 Task: Open a blank sheet, save the file as Benjamin Add the quote 'The harder you work for something, the greater you'll feel when you achieve it.'The harder you work for something, the greater you'll feel when you achieve it.  Apply font style Apply font style Kunstler Script and font size 22 Align the text to the Center .Change the text color to  Olive Green 
Action: Mouse moved to (21, 23)
Screenshot: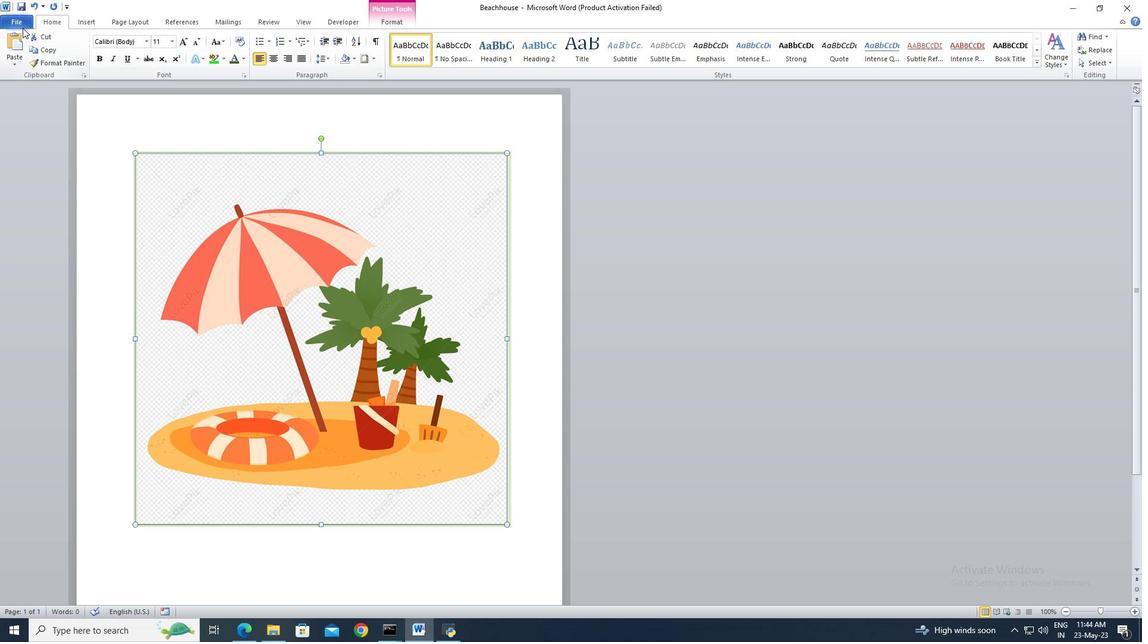 
Action: Mouse pressed left at (21, 23)
Screenshot: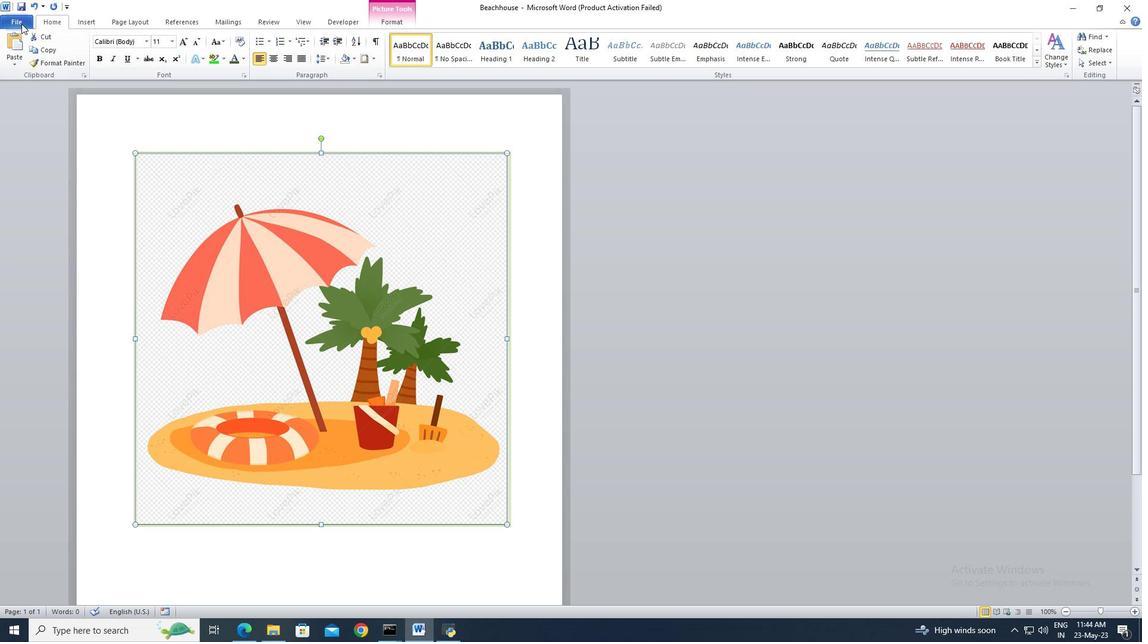 
Action: Mouse moved to (24, 146)
Screenshot: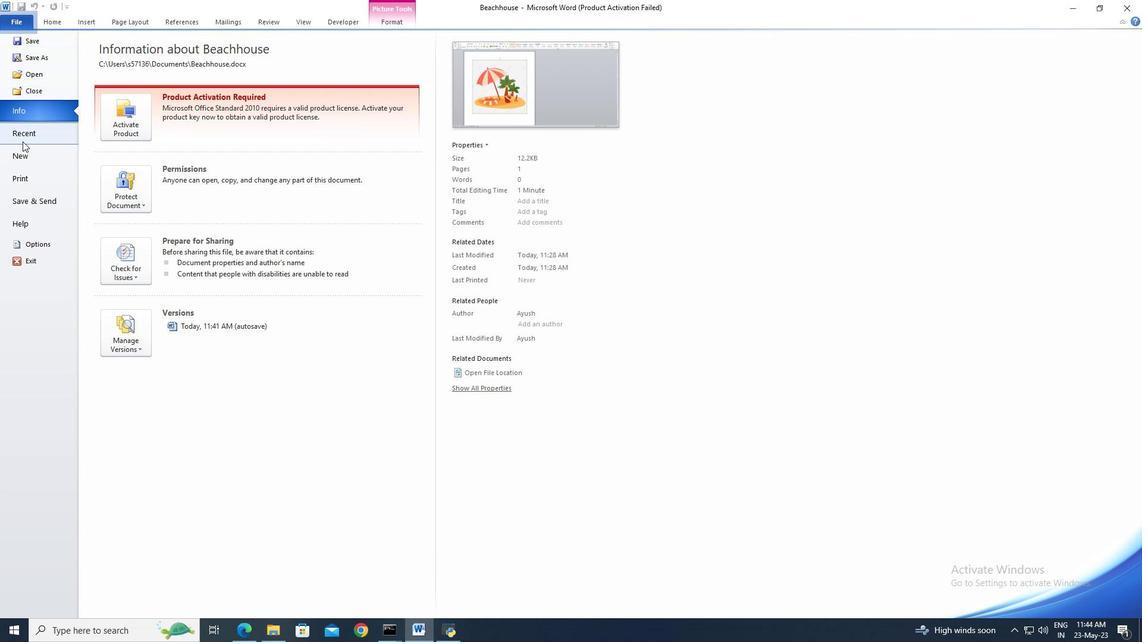 
Action: Mouse pressed left at (24, 146)
Screenshot: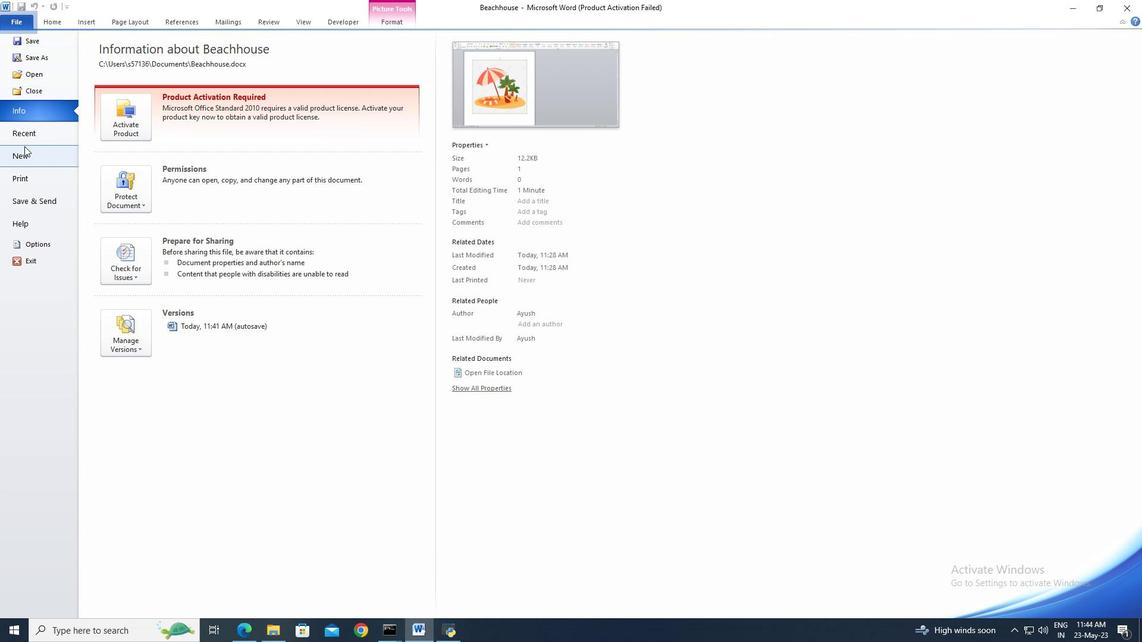 
Action: Mouse moved to (588, 290)
Screenshot: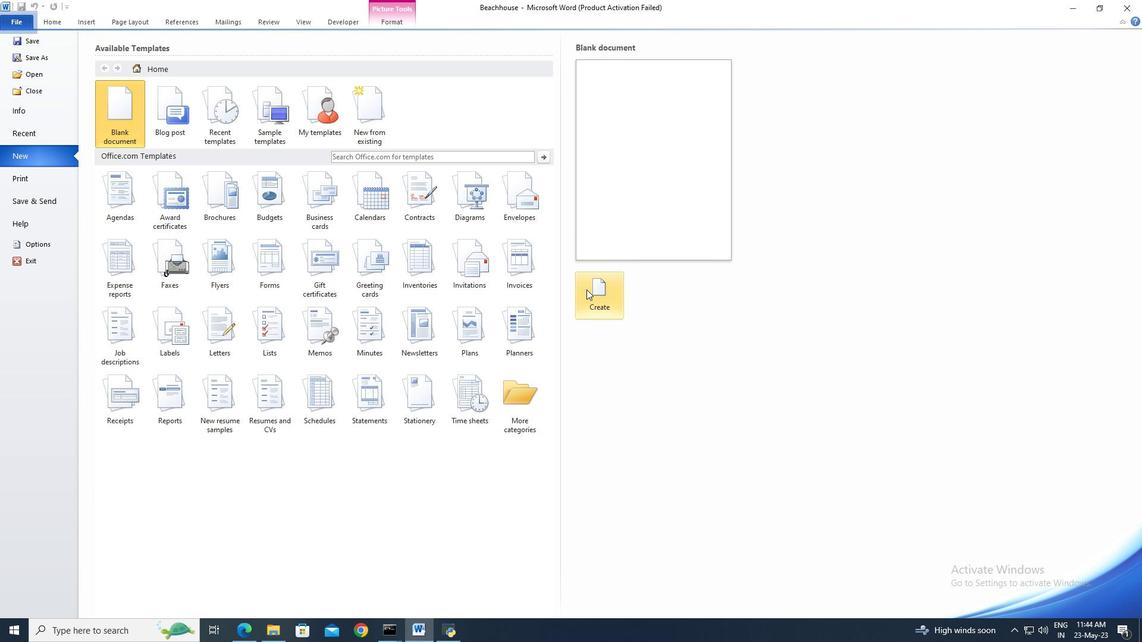 
Action: Mouse pressed left at (588, 290)
Screenshot: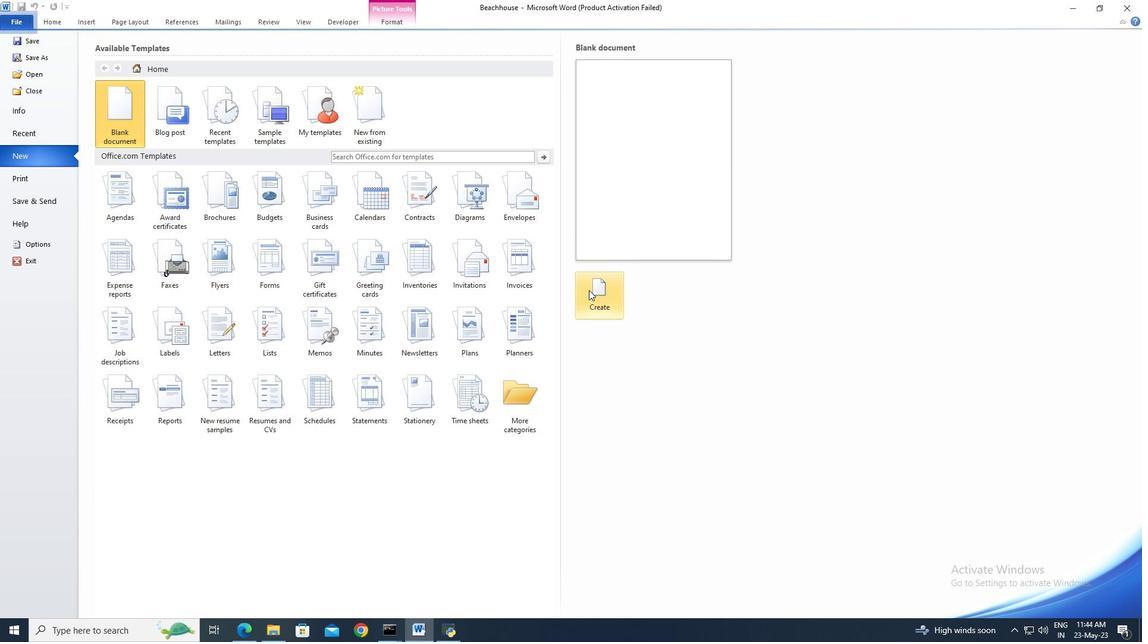 
Action: Mouse moved to (24, 22)
Screenshot: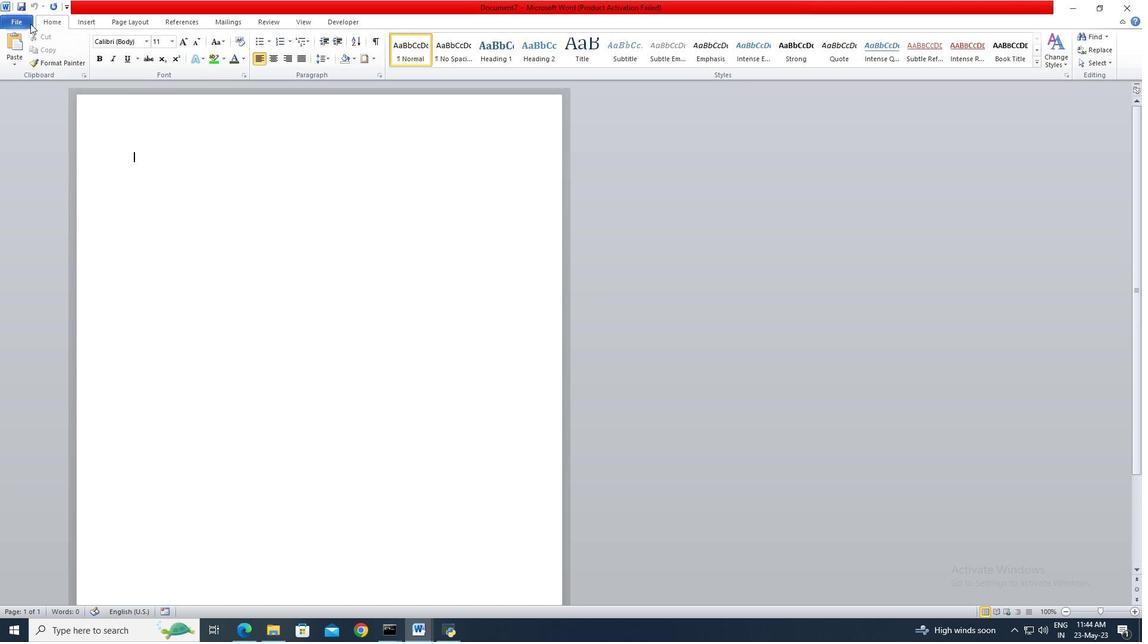 
Action: Mouse pressed left at (24, 22)
Screenshot: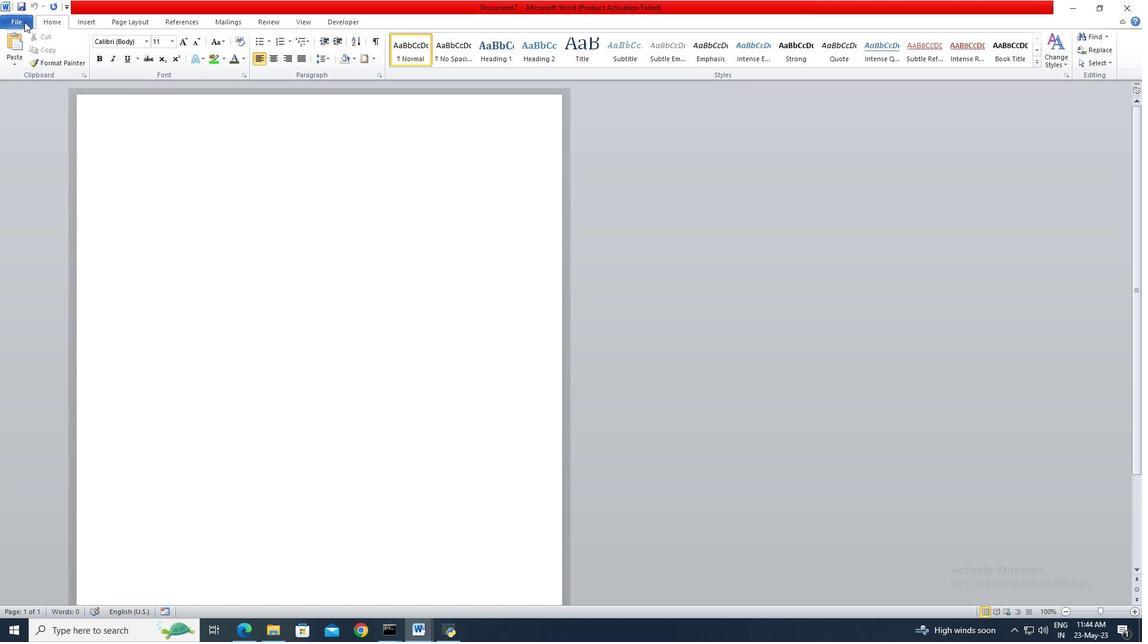 
Action: Mouse moved to (30, 63)
Screenshot: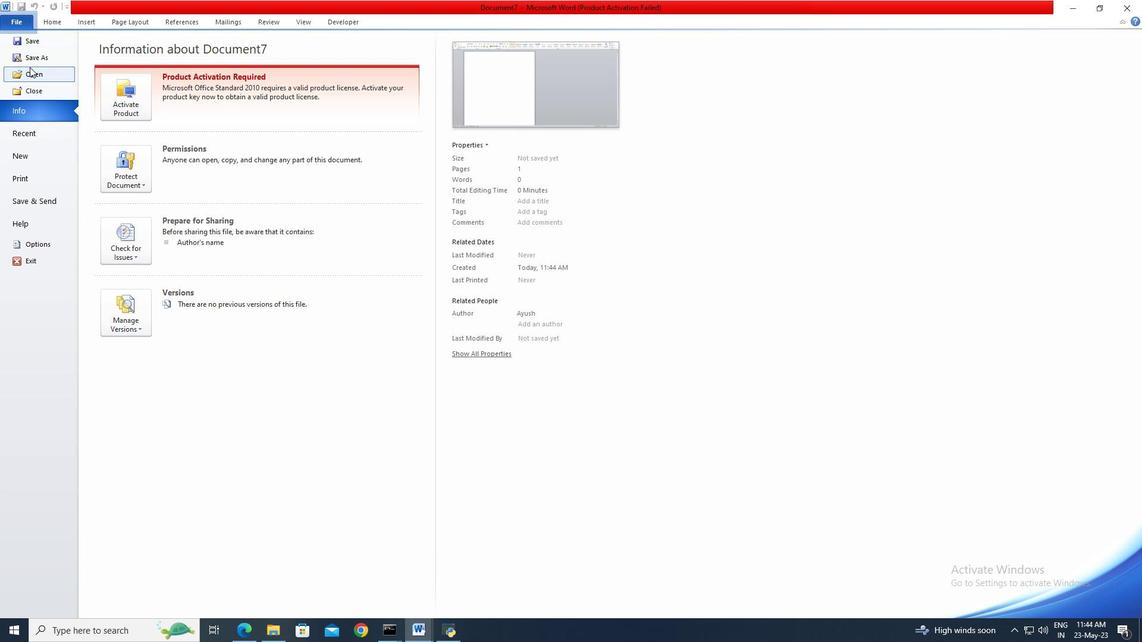 
Action: Mouse pressed left at (30, 63)
Screenshot: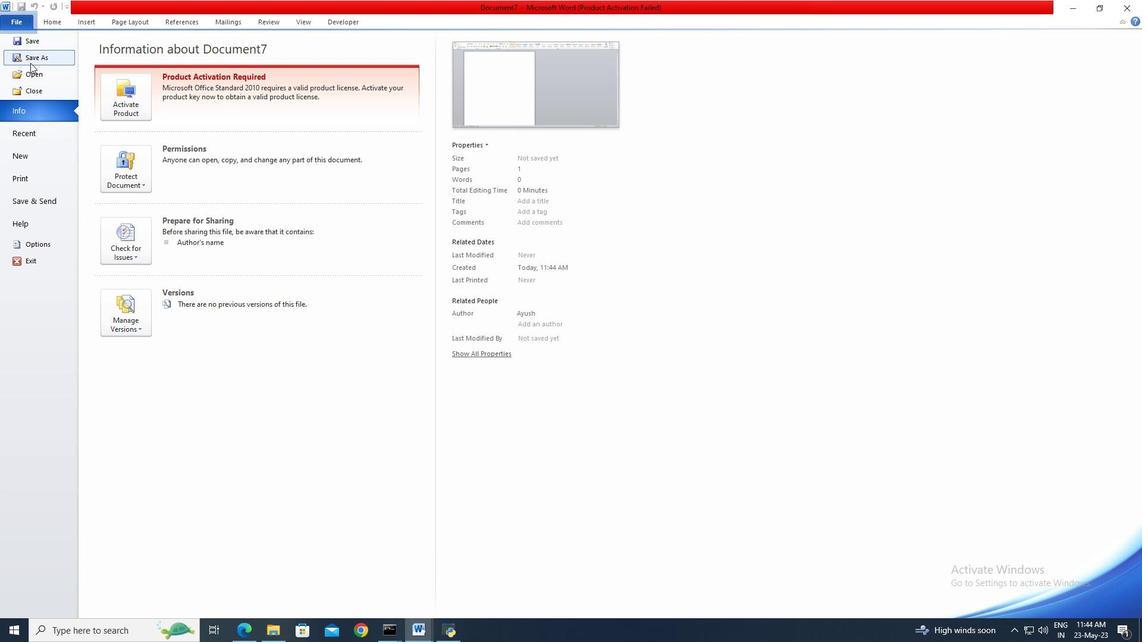 
Action: Mouse moved to (38, 85)
Screenshot: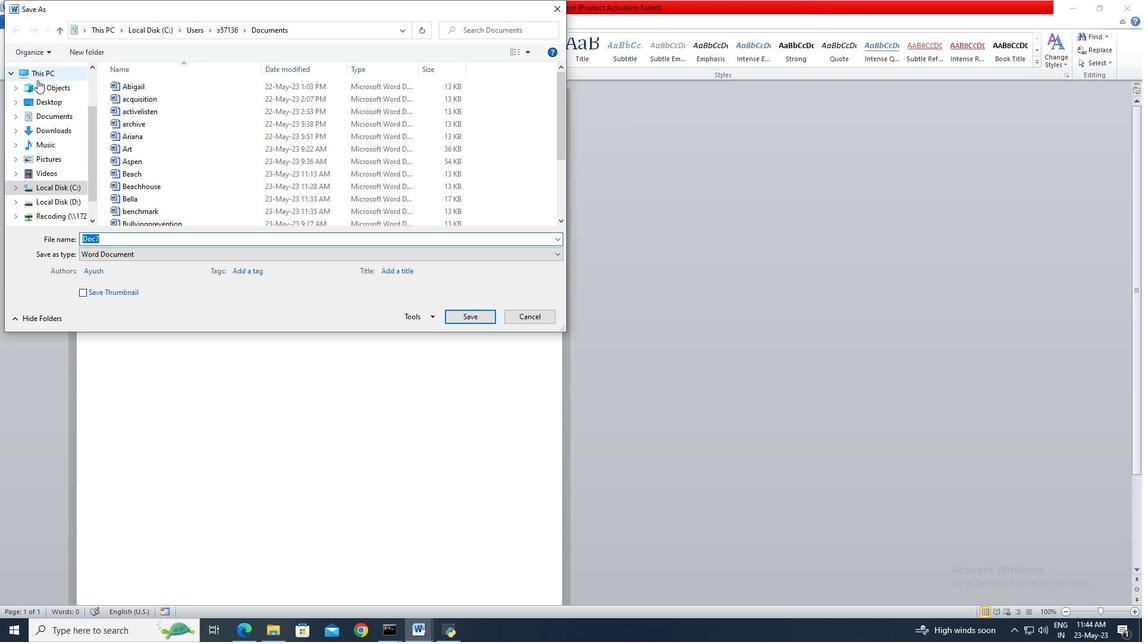 
Action: Key pressed <Key.shift>Benjamin
Screenshot: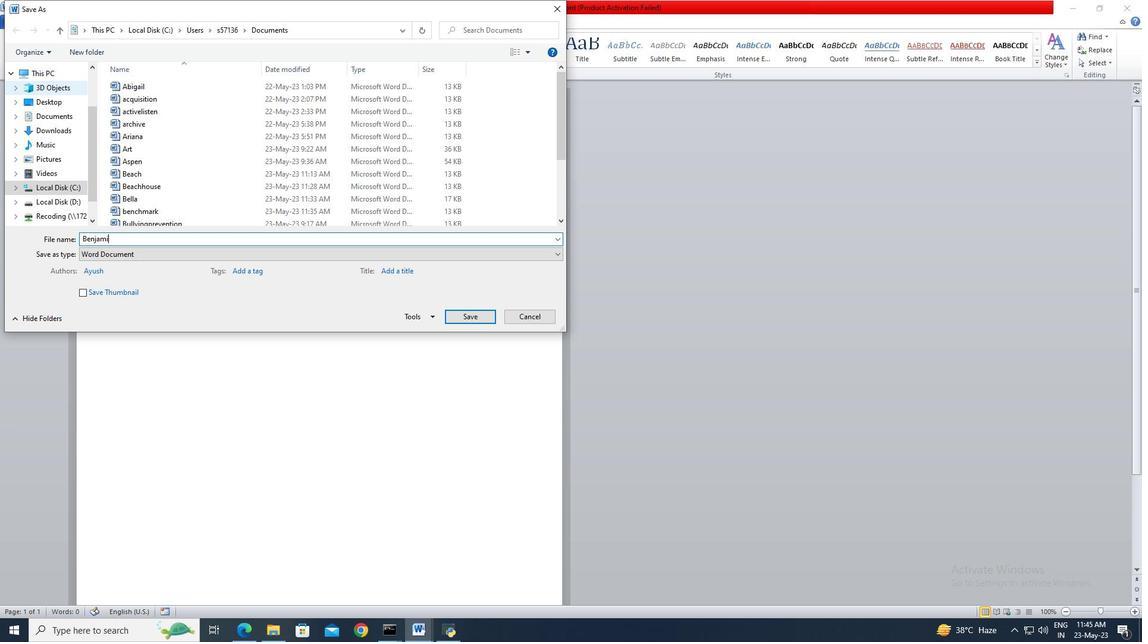 
Action: Mouse moved to (466, 317)
Screenshot: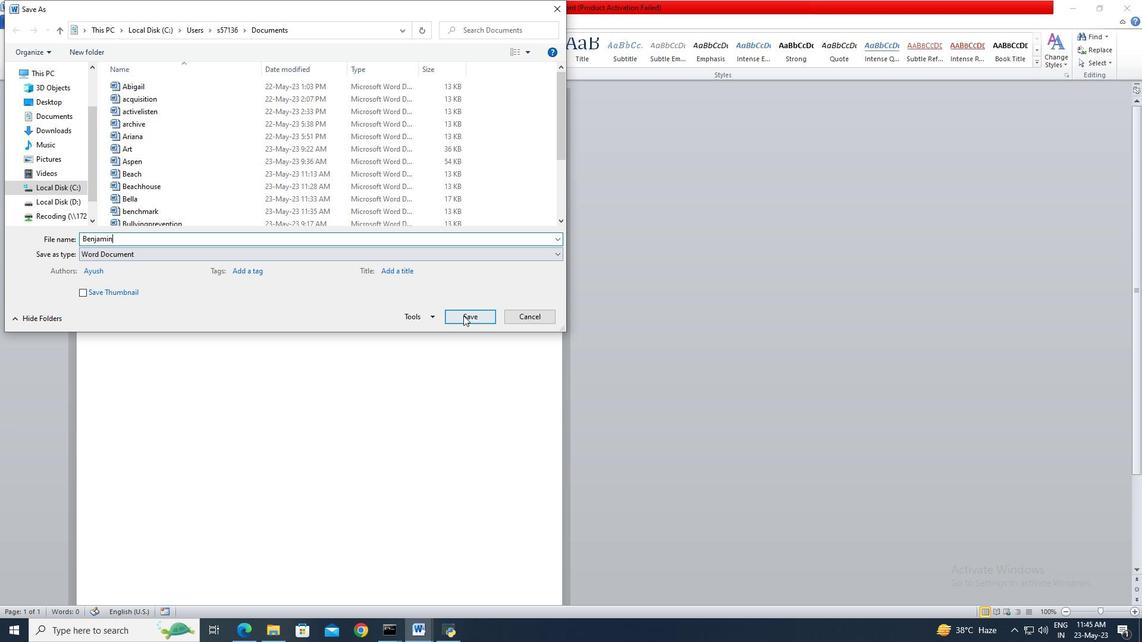 
Action: Mouse pressed left at (466, 317)
Screenshot: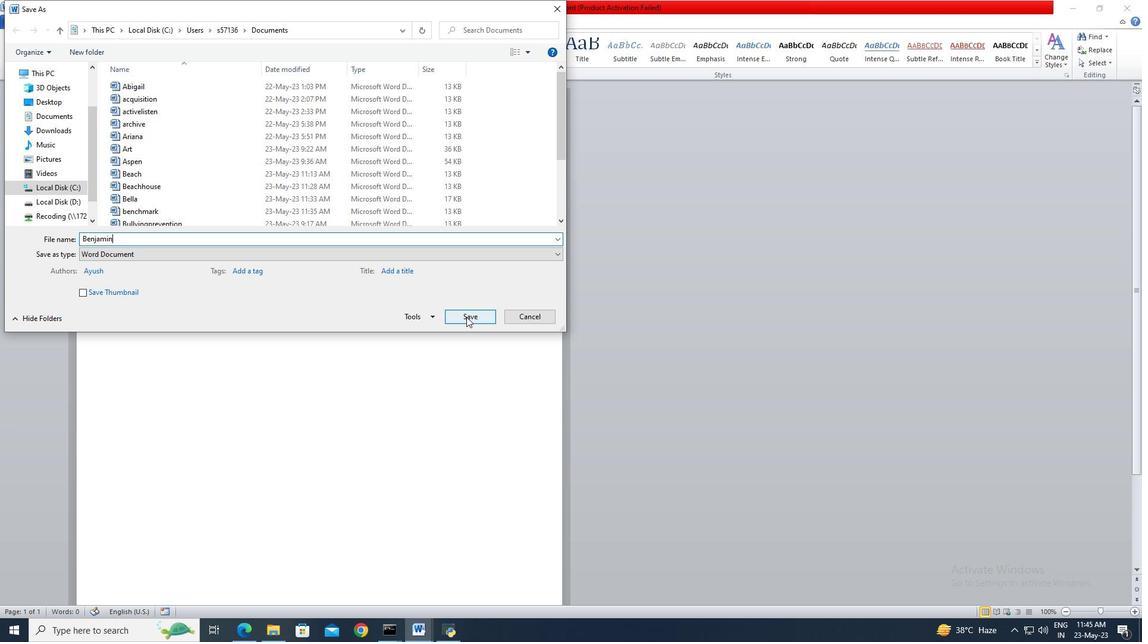 
Action: Mouse moved to (273, 226)
Screenshot: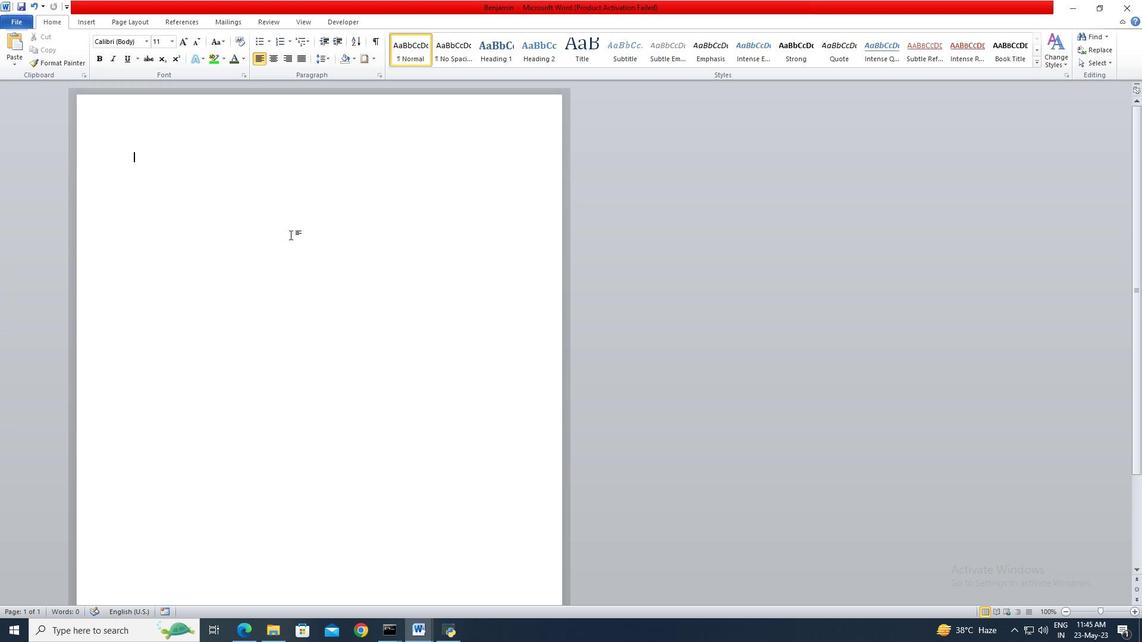 
Action: Key pressed <Key.shift>"<Key.shift>The<Key.space>h
Screenshot: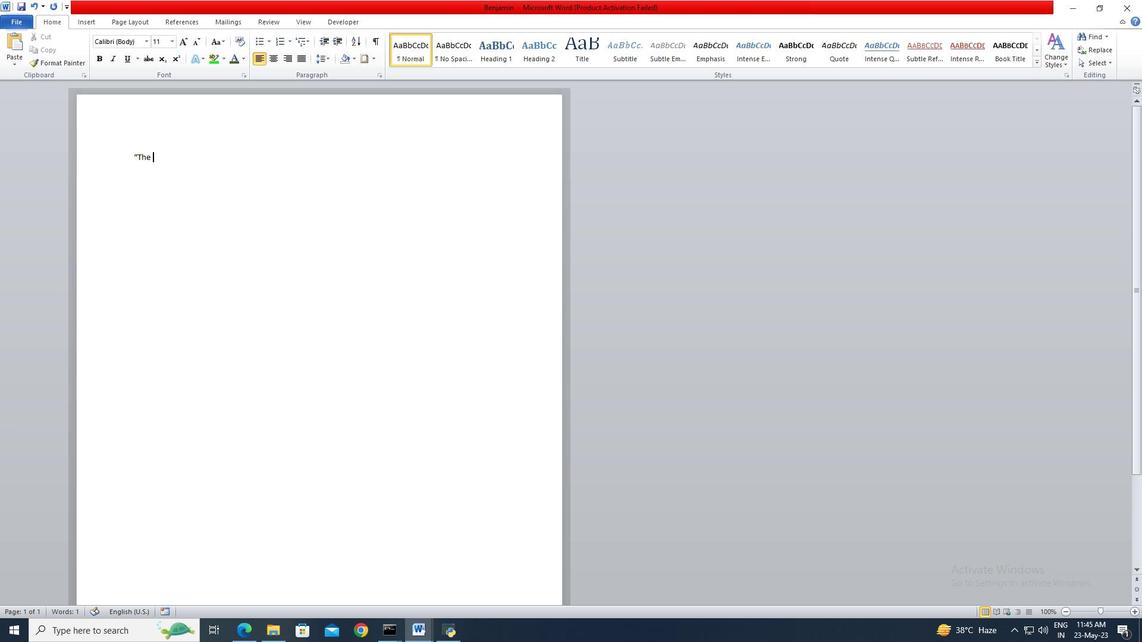 
Action: Mouse moved to (273, 225)
Screenshot: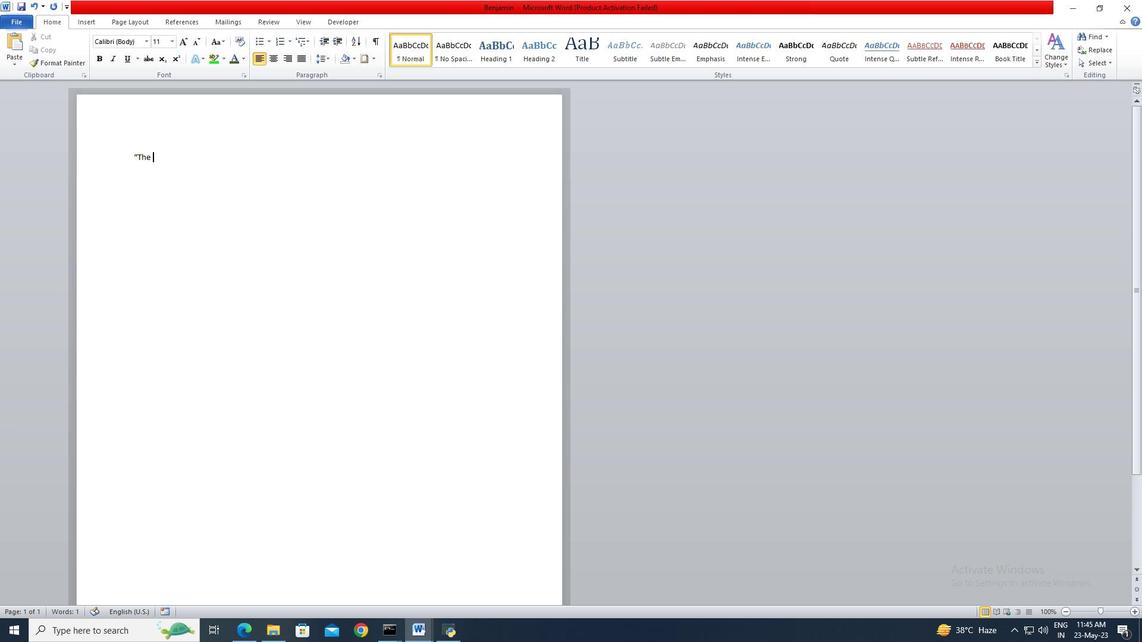 
Action: Key pressed arder<Key.space>you<Key.space>work<Key.space>fr<Key.backspace>or<Key.space>something,<Key.space>the<Key.space>greater<Key.space>you'll<Key.space>feel<Key.space>when<Key.space>you<Key.space>achieve<Key.space>it.<Key.shift>"
Screenshot: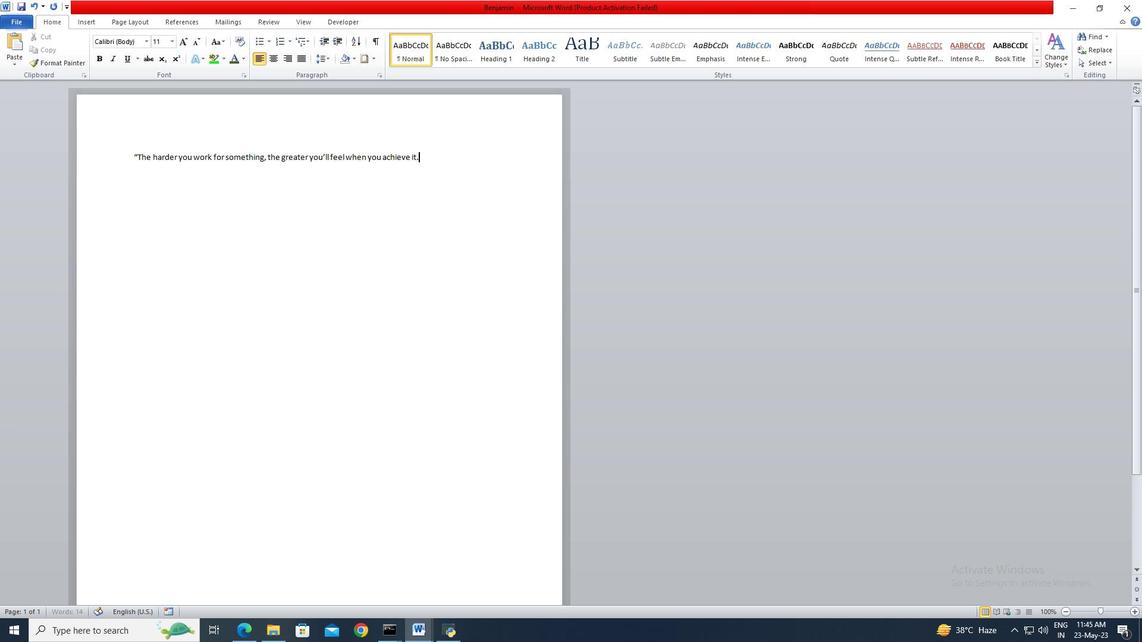 
Action: Mouse moved to (129, 157)
Screenshot: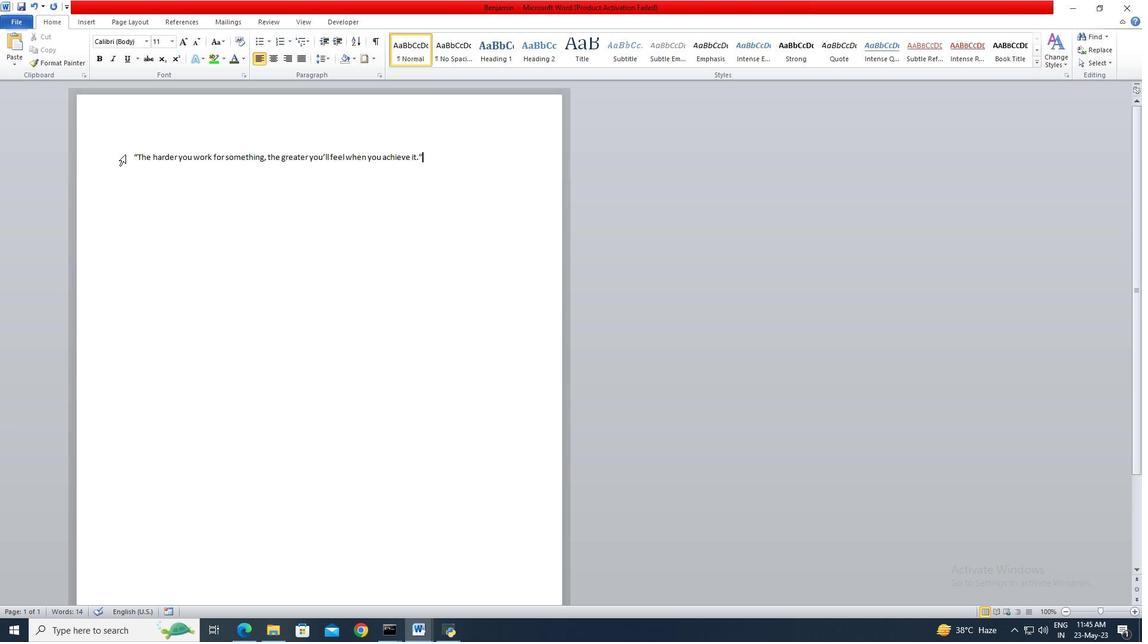 
Action: Mouse pressed left at (129, 157)
Screenshot: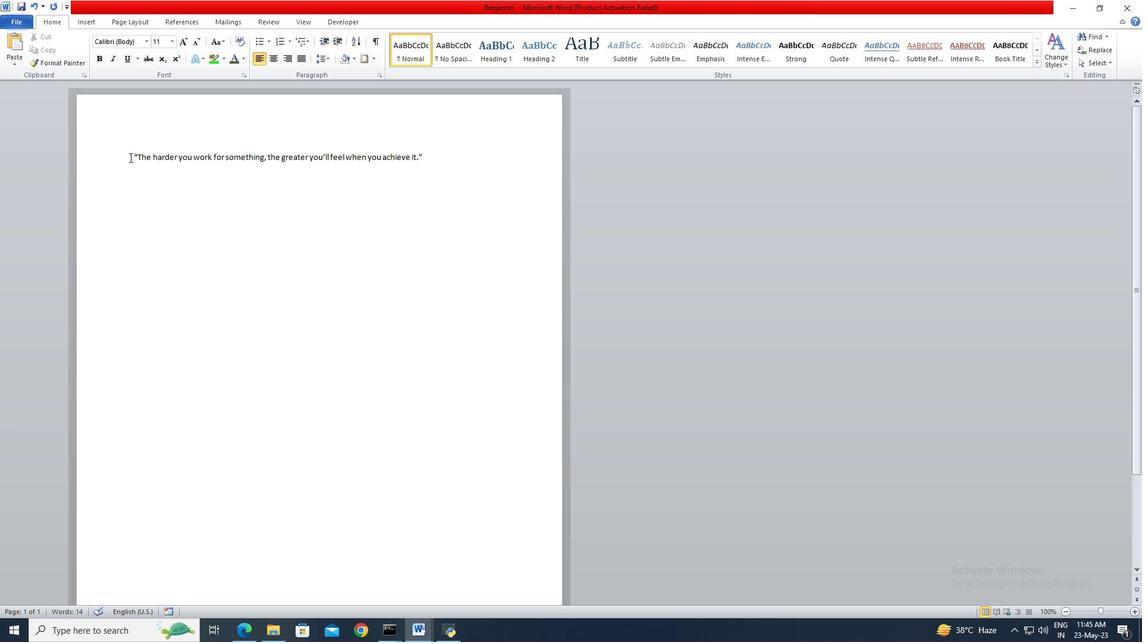 
Action: Mouse moved to (431, 159)
Screenshot: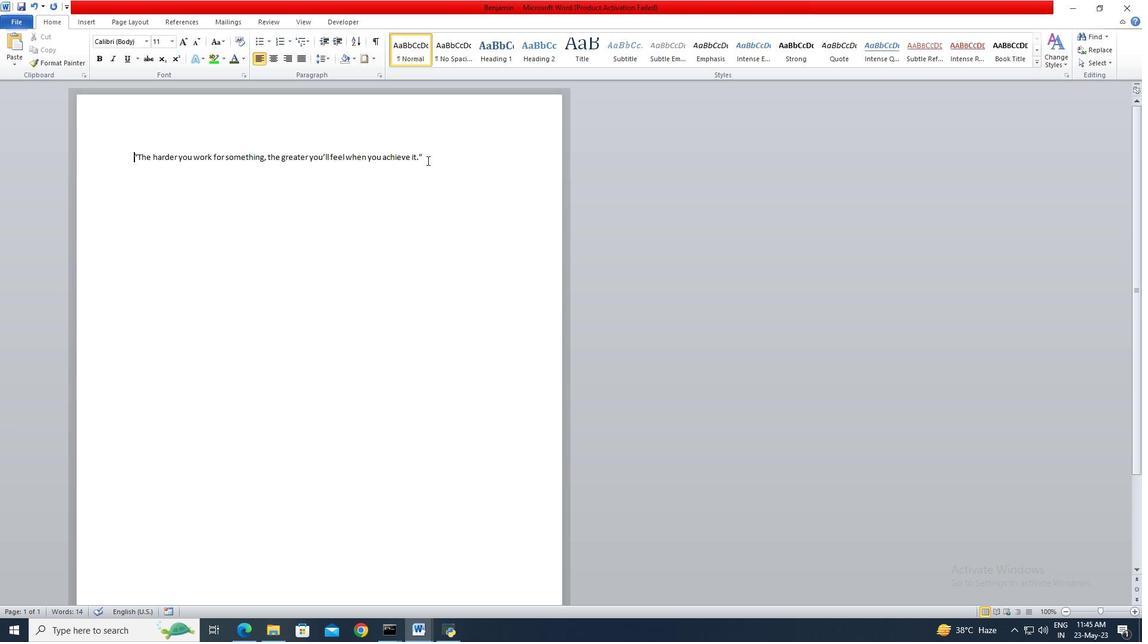 
Action: Key pressed <Key.shift>
Screenshot: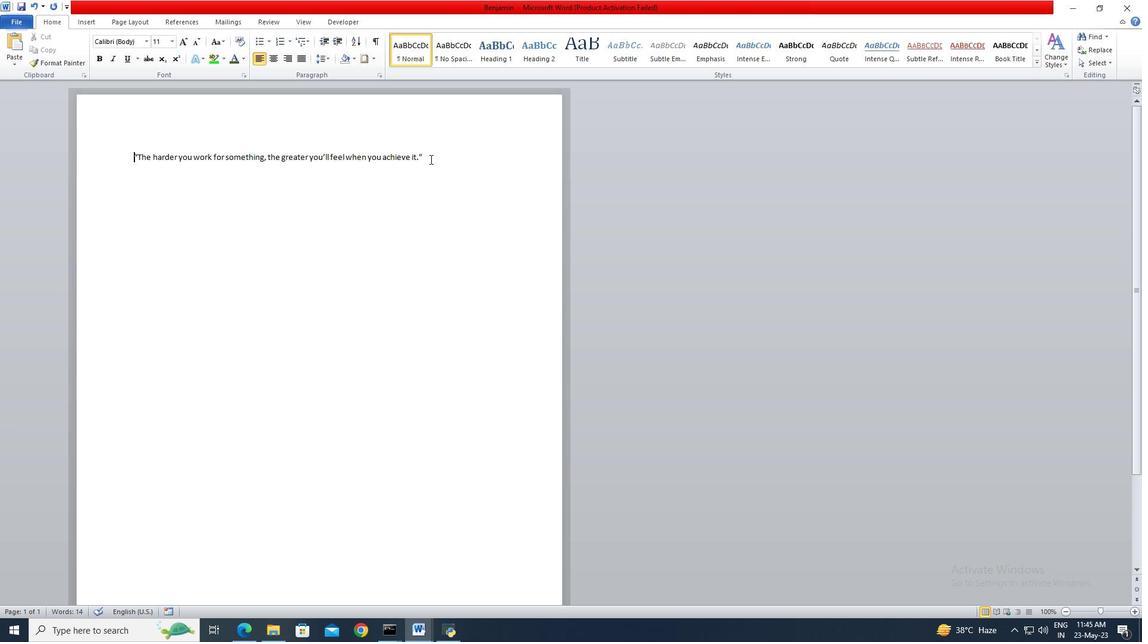 
Action: Mouse pressed left at (431, 159)
Screenshot: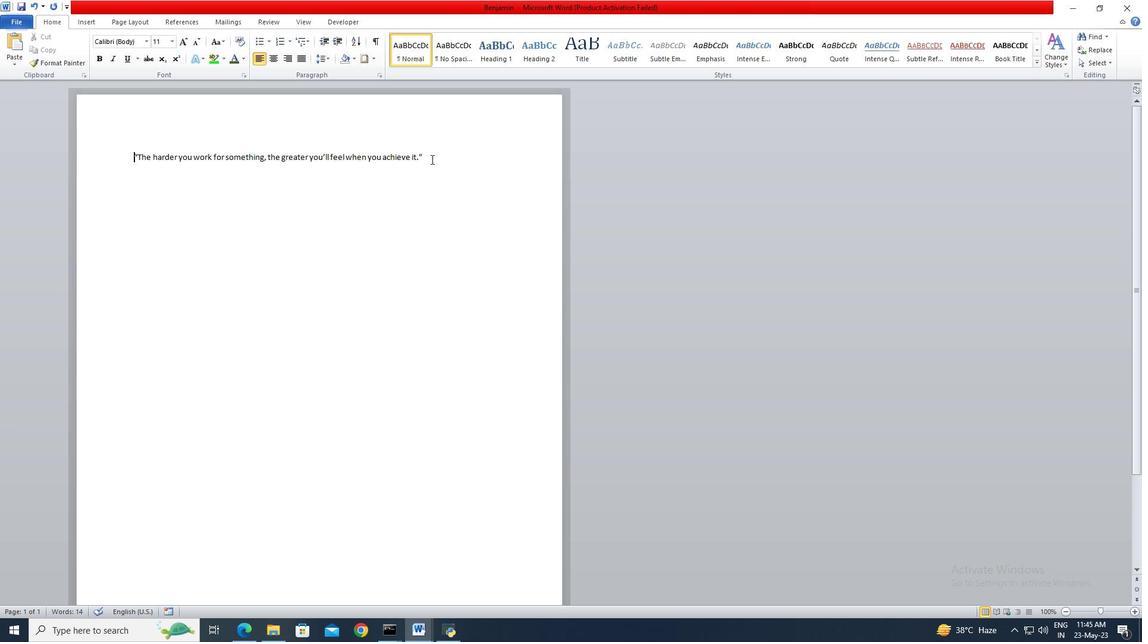 
Action: Key pressed <Key.shift><Key.shift>
Screenshot: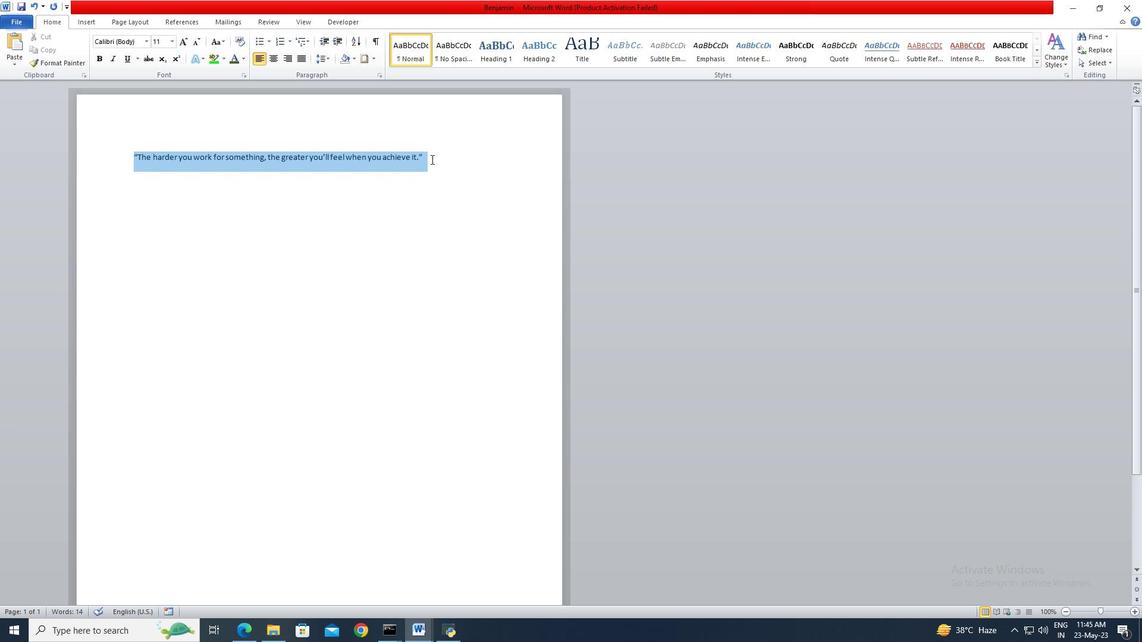 
Action: Mouse moved to (149, 40)
Screenshot: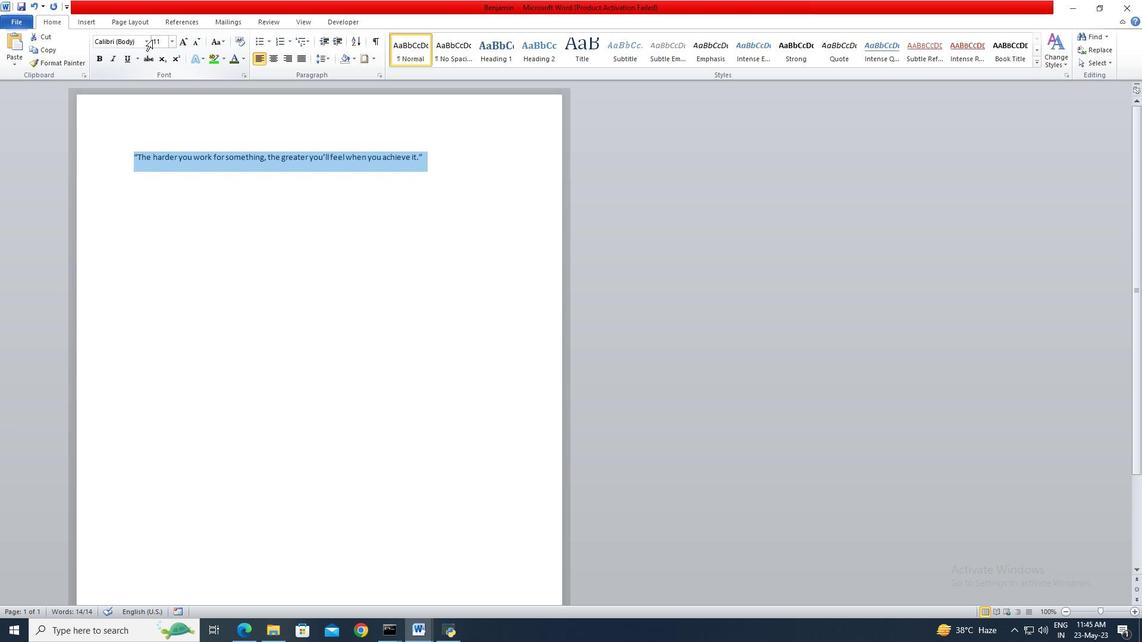 
Action: Mouse pressed left at (149, 40)
Screenshot: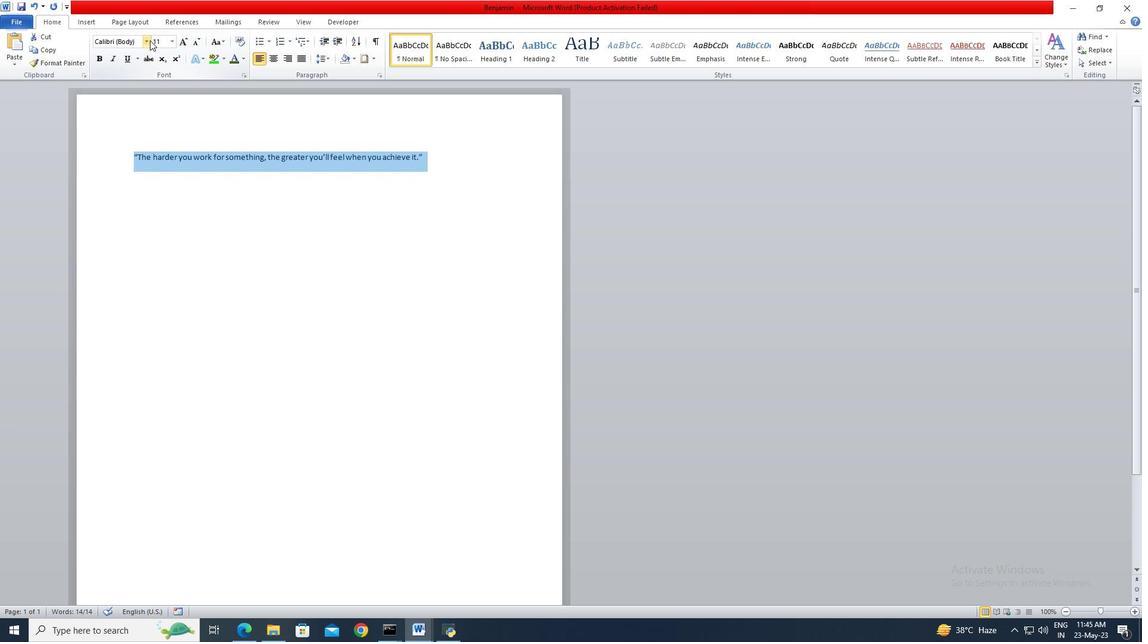 
Action: Mouse moved to (174, 317)
Screenshot: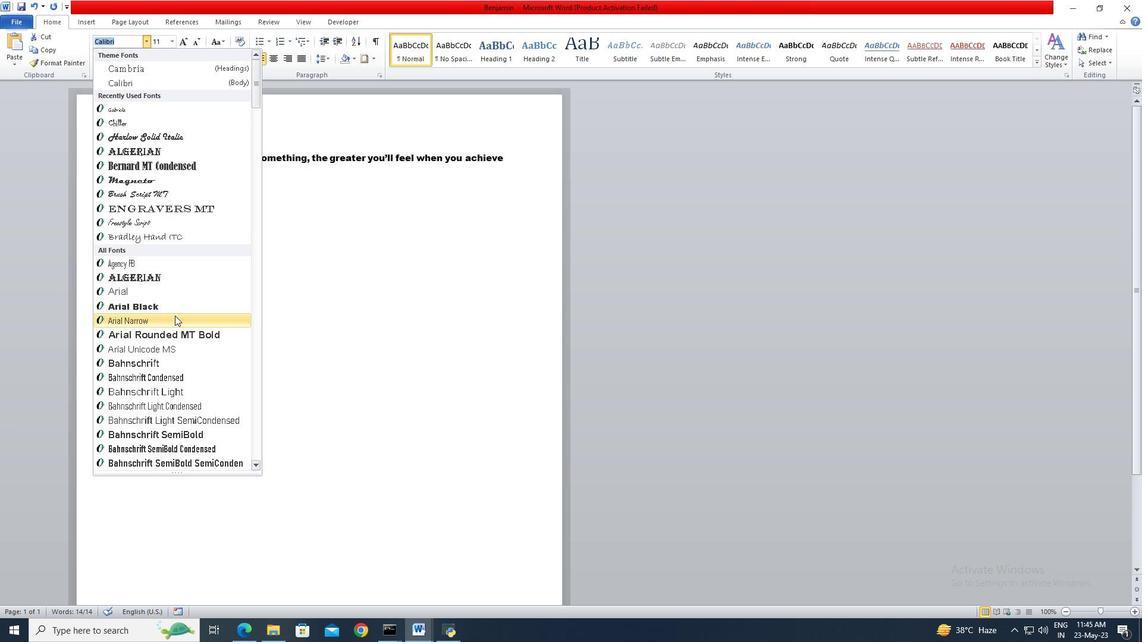 
Action: Mouse scrolled (174, 317) with delta (0, 0)
Screenshot: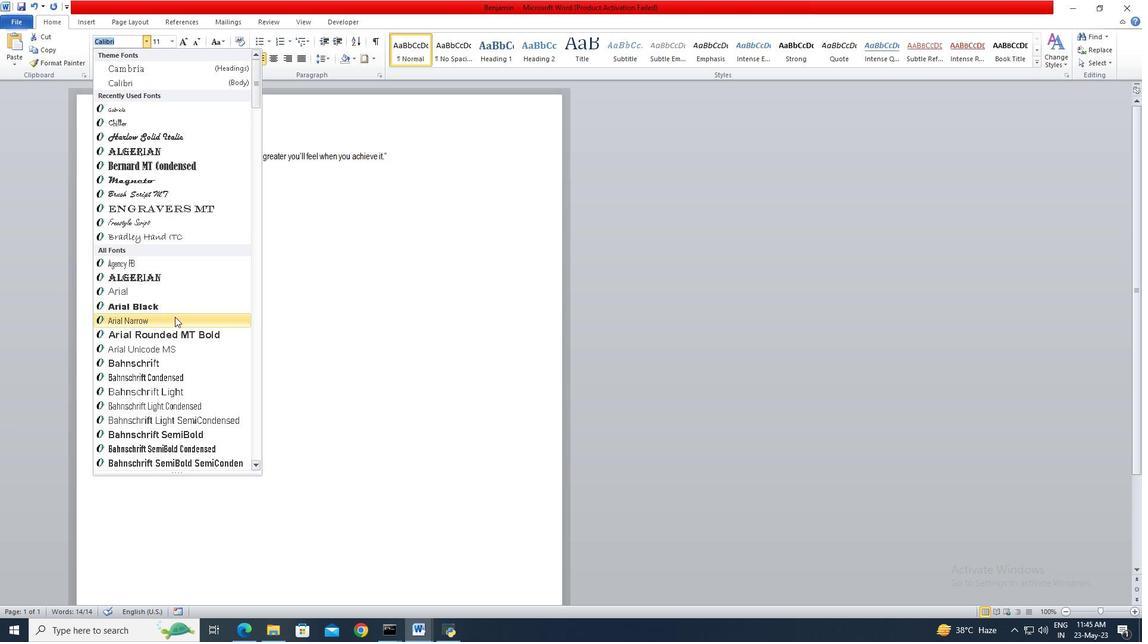 
Action: Mouse moved to (174, 318)
Screenshot: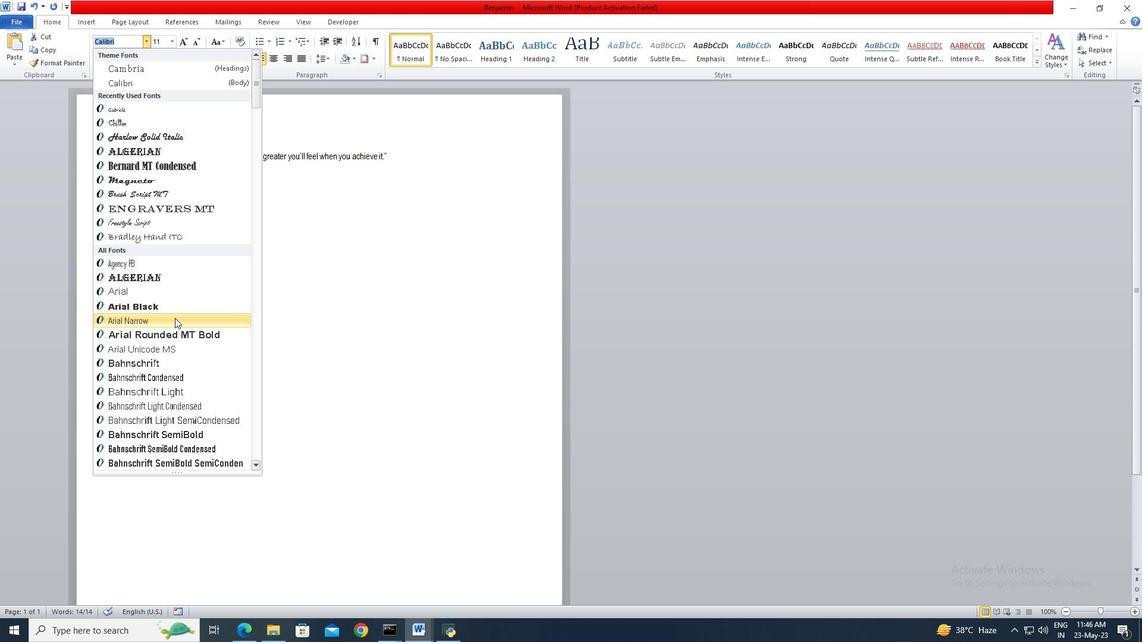 
Action: Mouse scrolled (174, 318) with delta (0, 0)
Screenshot: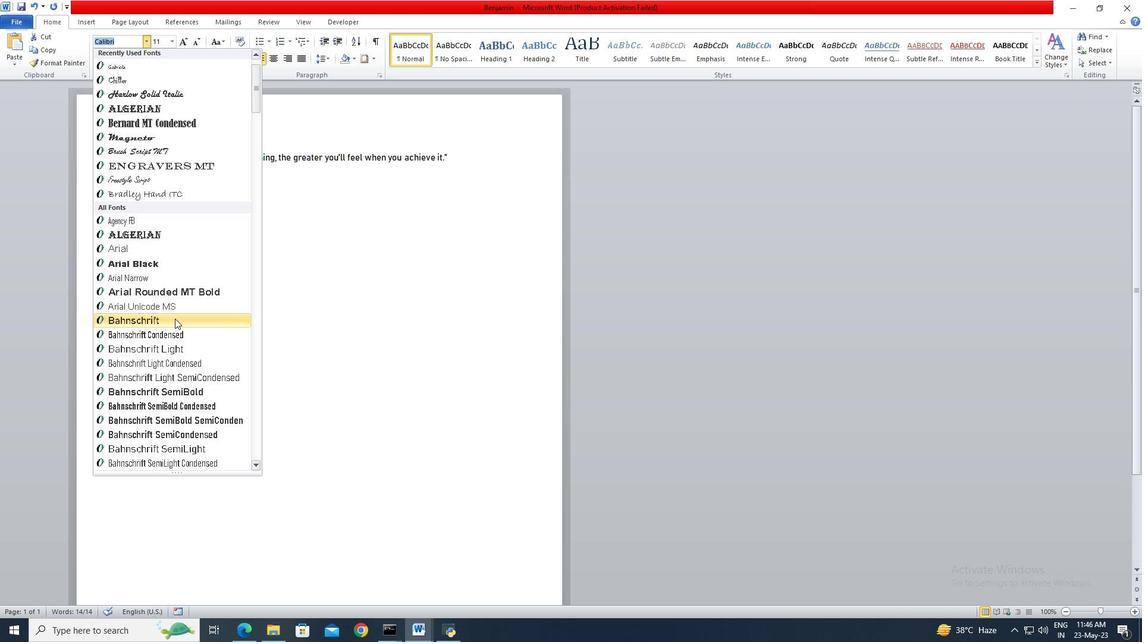 
Action: Mouse scrolled (174, 318) with delta (0, 0)
Screenshot: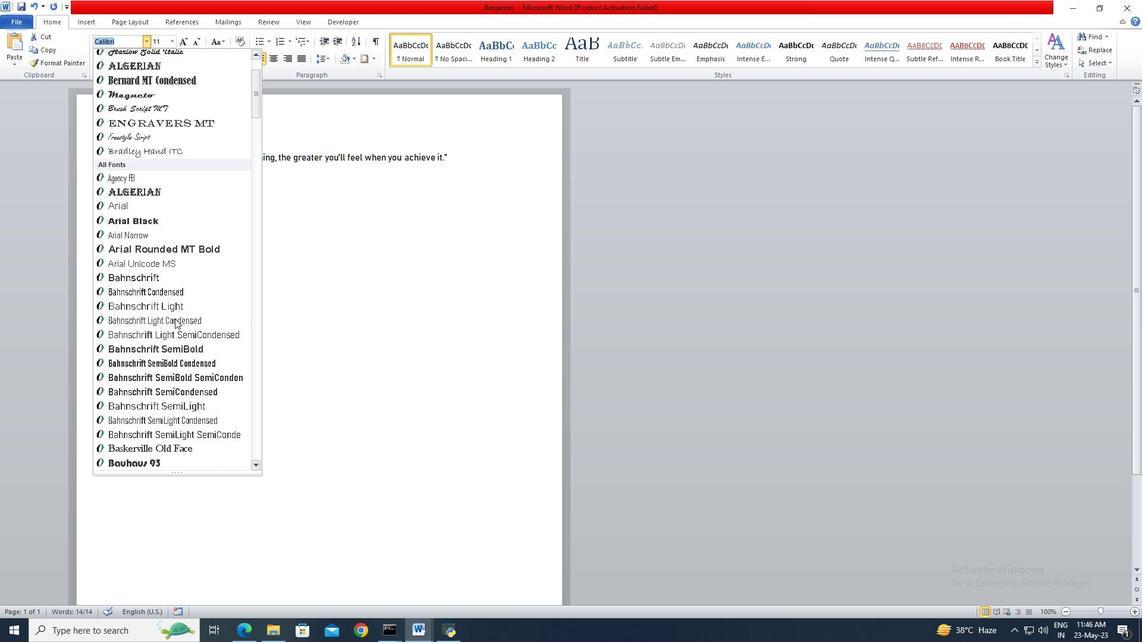 
Action: Mouse scrolled (174, 318) with delta (0, 0)
Screenshot: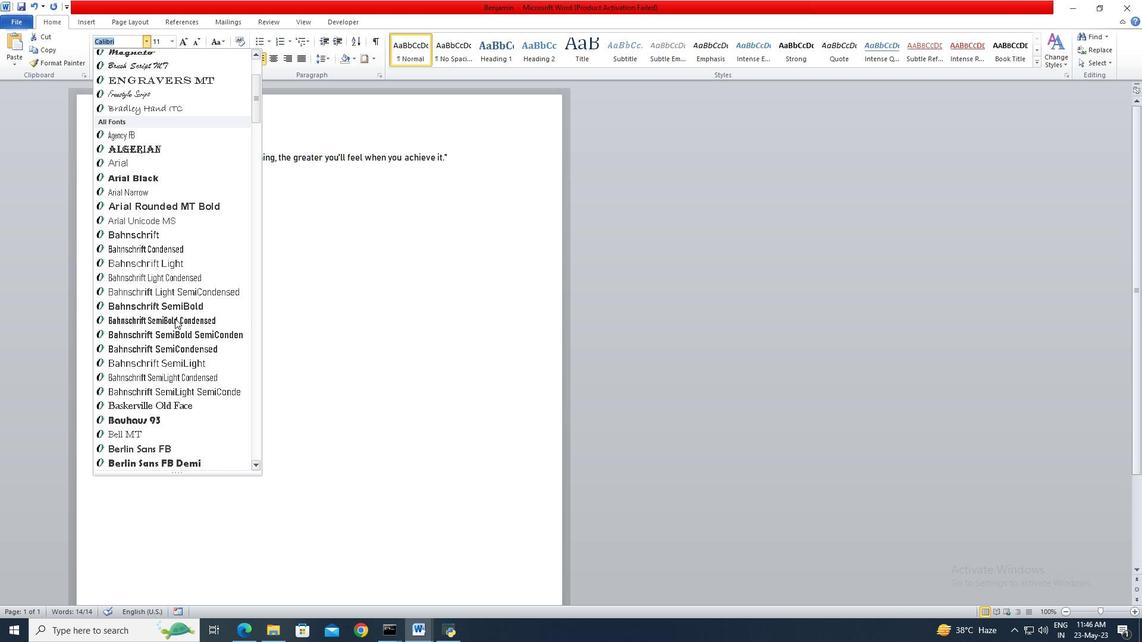 
Action: Mouse scrolled (174, 318) with delta (0, 0)
Screenshot: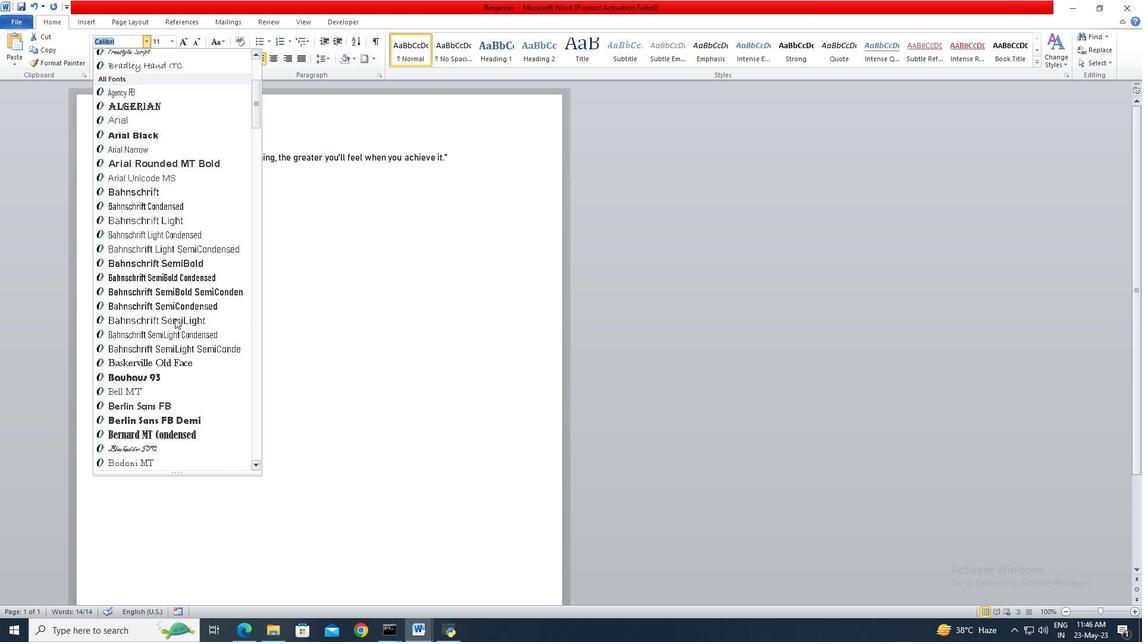 
Action: Mouse scrolled (174, 318) with delta (0, 0)
Screenshot: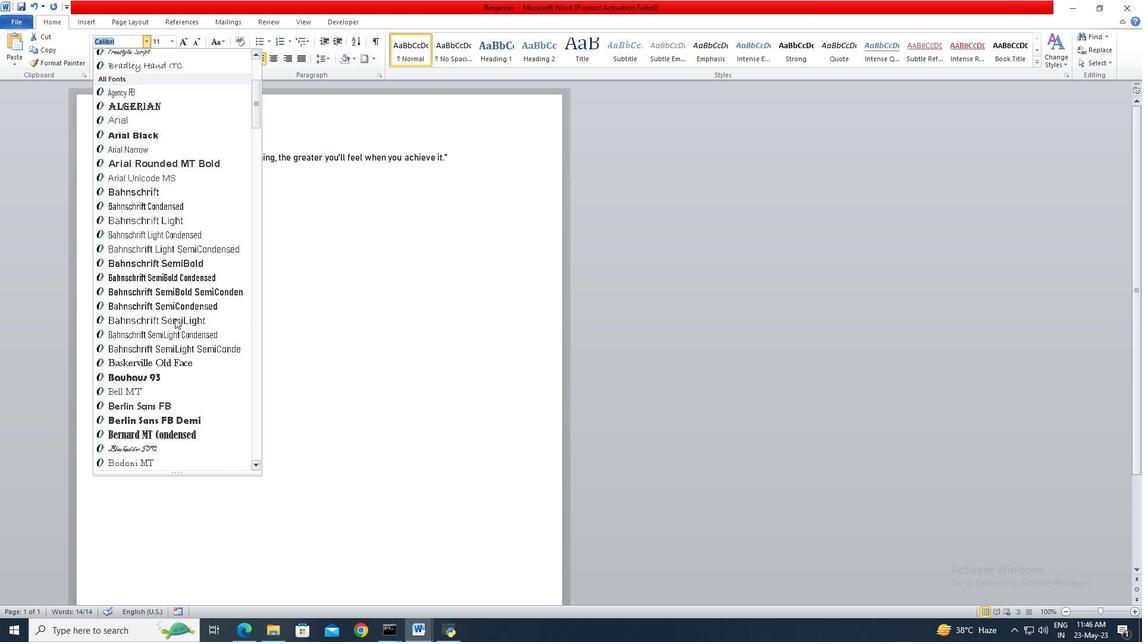 
Action: Mouse scrolled (174, 318) with delta (0, 0)
Screenshot: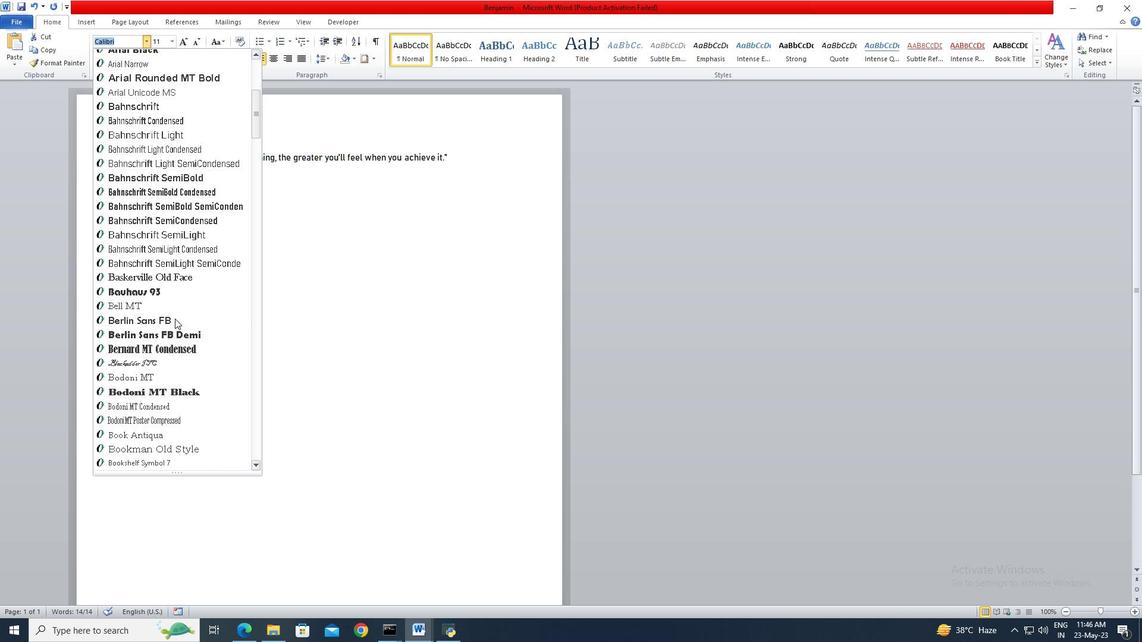 
Action: Mouse scrolled (174, 318) with delta (0, 0)
Screenshot: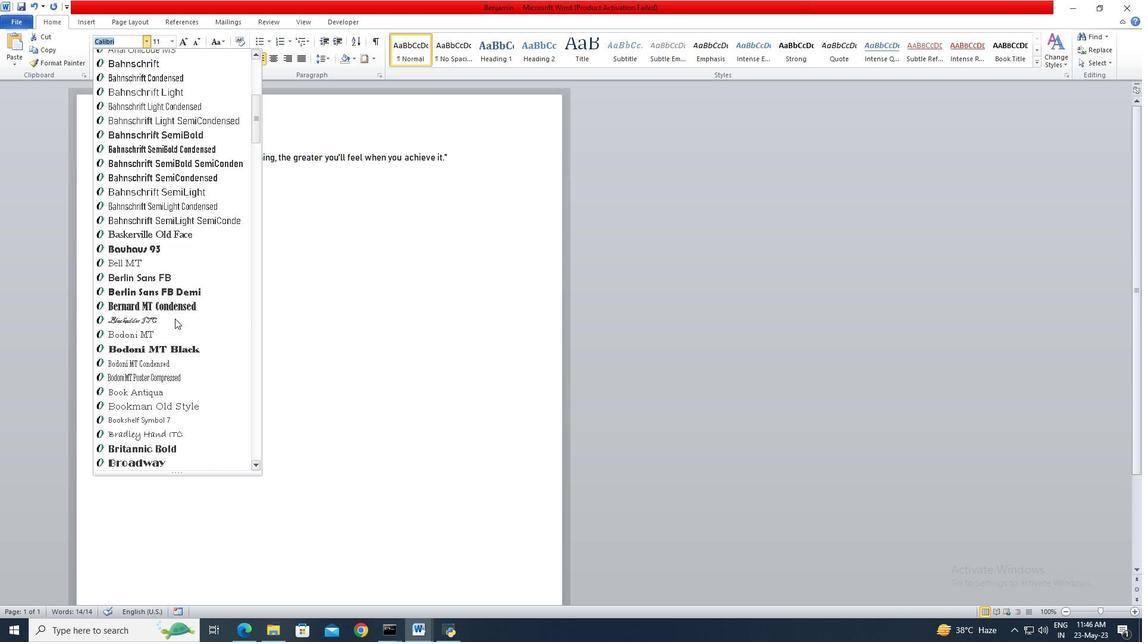 
Action: Mouse scrolled (174, 318) with delta (0, 0)
Screenshot: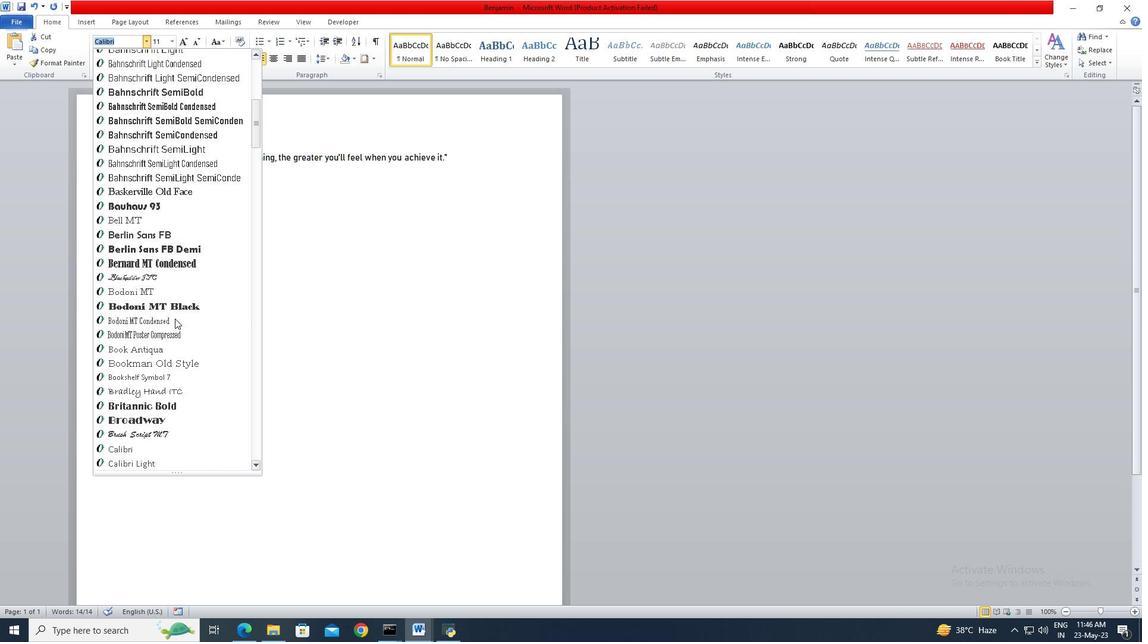 
Action: Mouse scrolled (174, 318) with delta (0, 0)
Screenshot: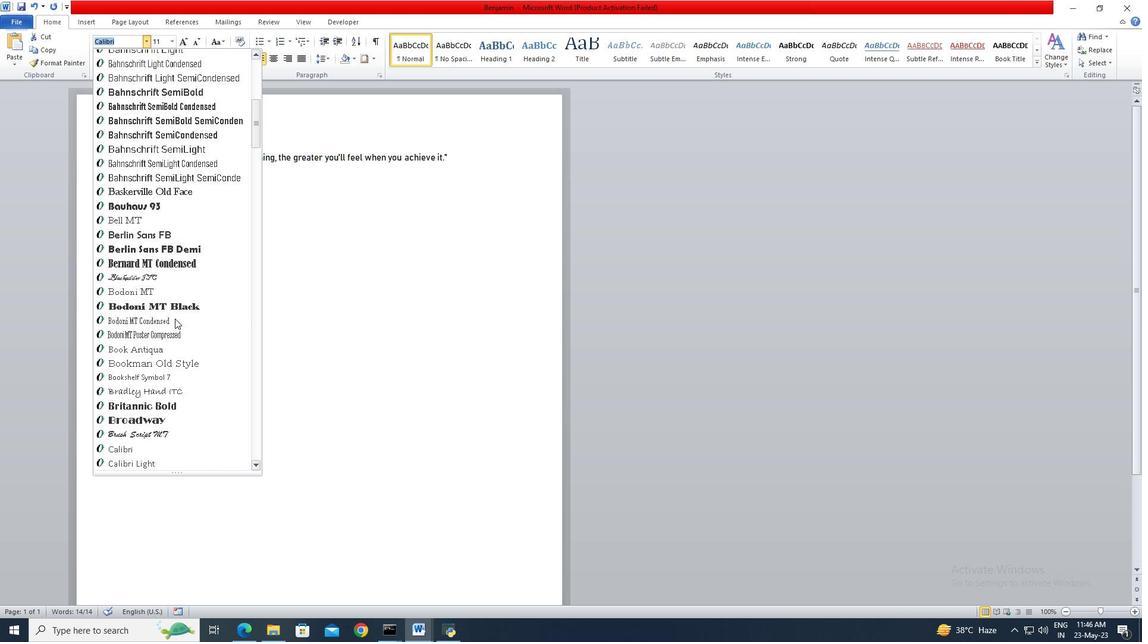 
Action: Mouse scrolled (174, 318) with delta (0, 0)
Screenshot: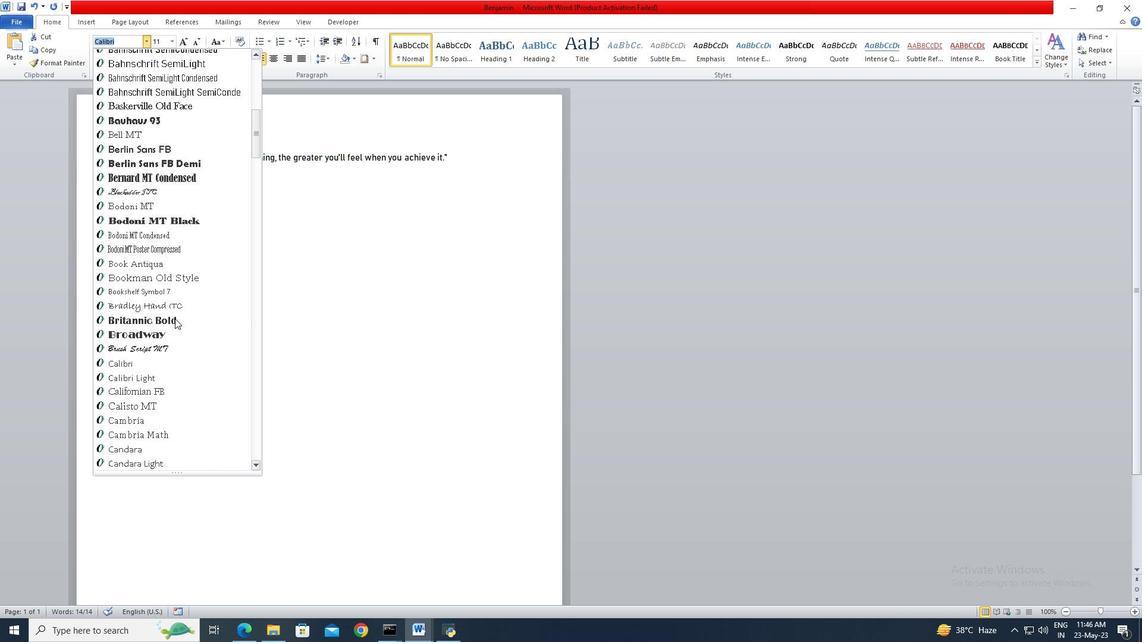 
Action: Mouse scrolled (174, 318) with delta (0, 0)
Screenshot: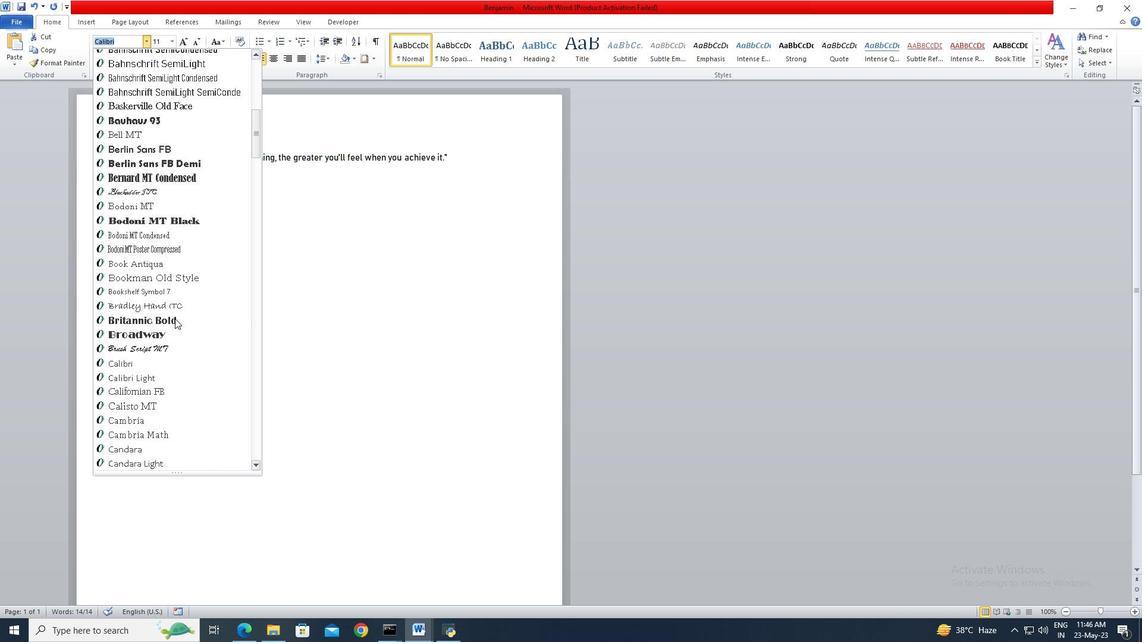 
Action: Mouse scrolled (174, 318) with delta (0, 0)
Screenshot: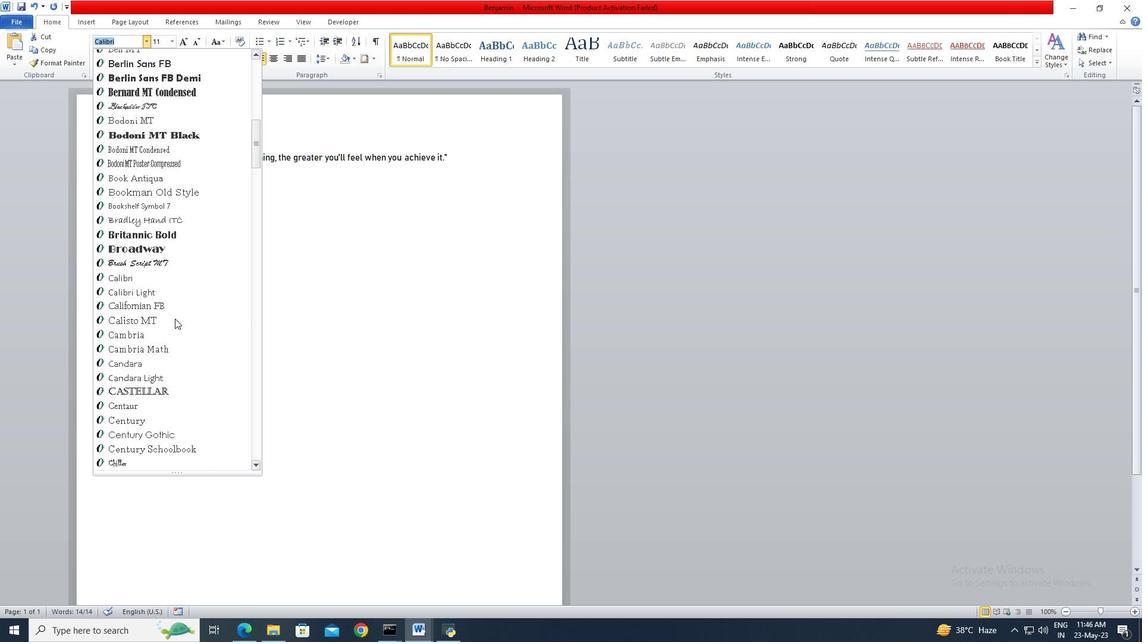 
Action: Mouse scrolled (174, 318) with delta (0, 0)
Screenshot: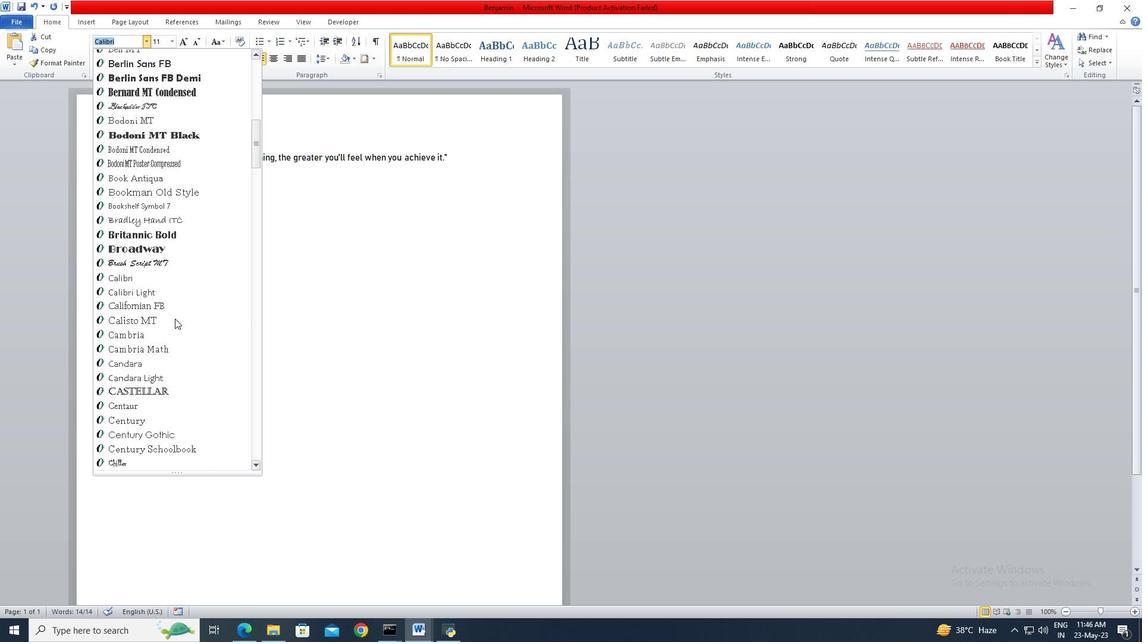
Action: Mouse scrolled (174, 318) with delta (0, 0)
Screenshot: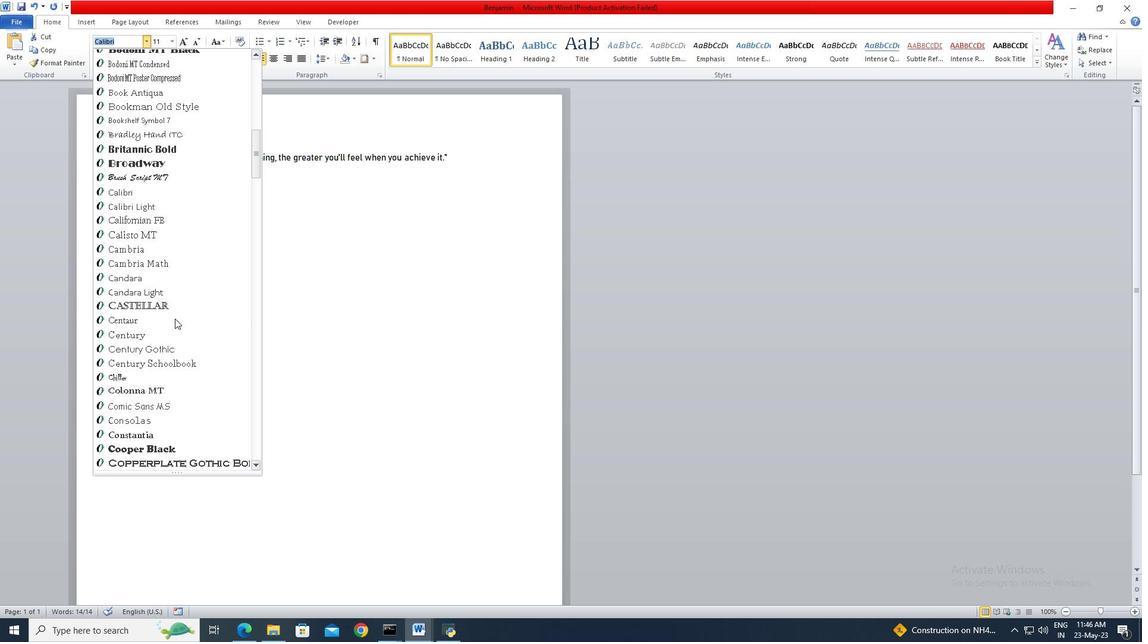 
Action: Mouse scrolled (174, 318) with delta (0, 0)
Screenshot: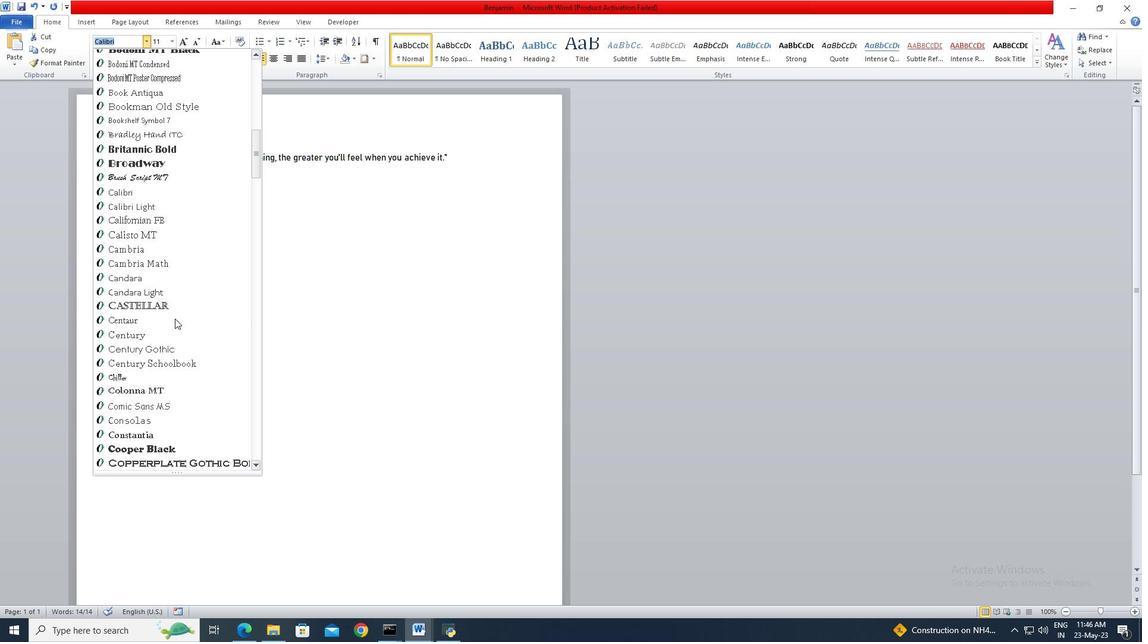 
Action: Mouse scrolled (174, 318) with delta (0, 0)
Screenshot: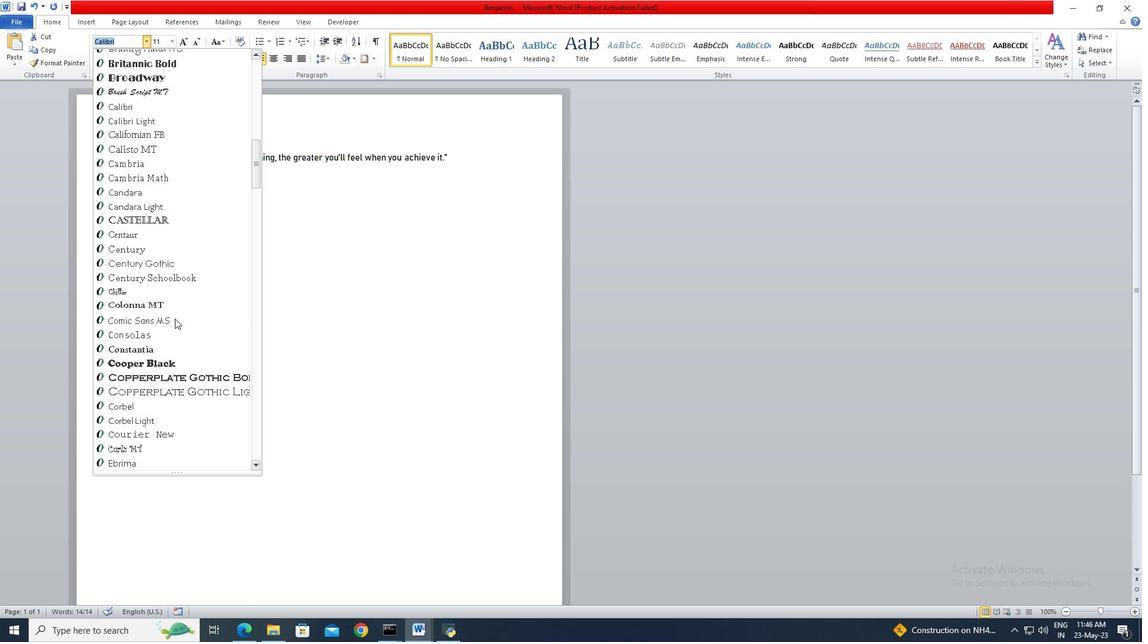 
Action: Mouse scrolled (174, 318) with delta (0, 0)
Screenshot: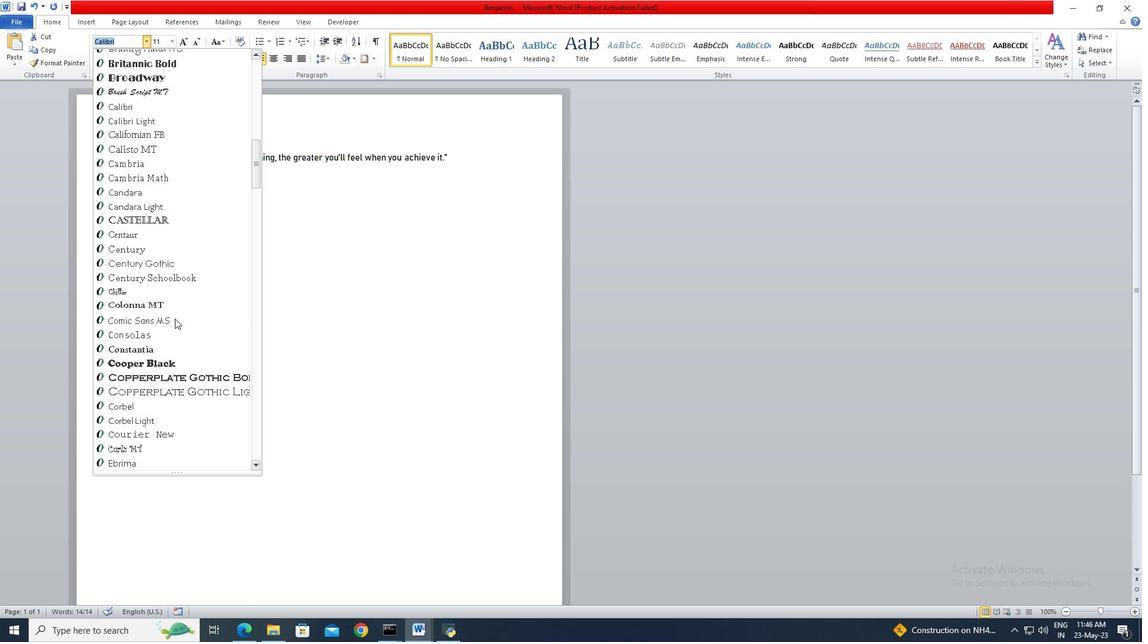 
Action: Mouse scrolled (174, 318) with delta (0, 0)
Screenshot: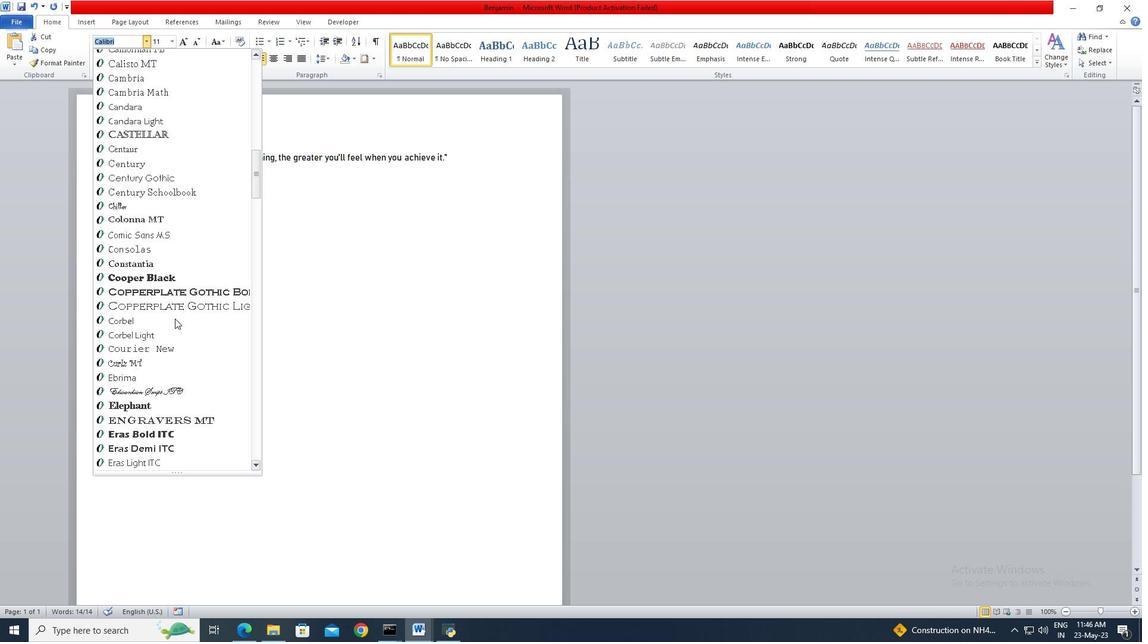 
Action: Mouse scrolled (174, 318) with delta (0, 0)
Screenshot: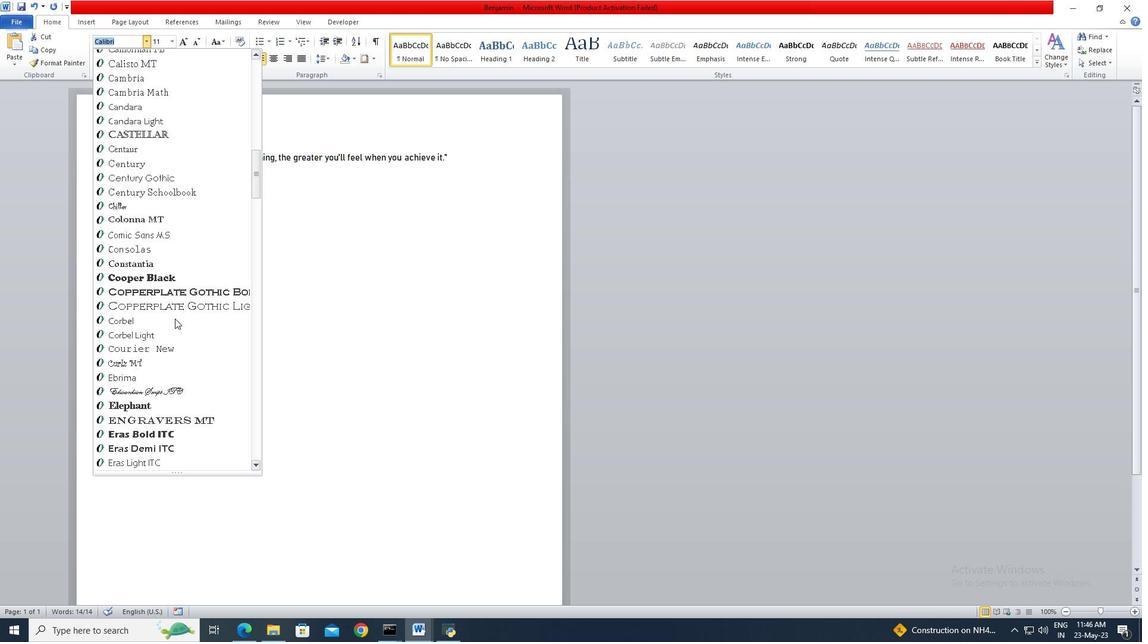 
Action: Mouse scrolled (174, 318) with delta (0, 0)
Screenshot: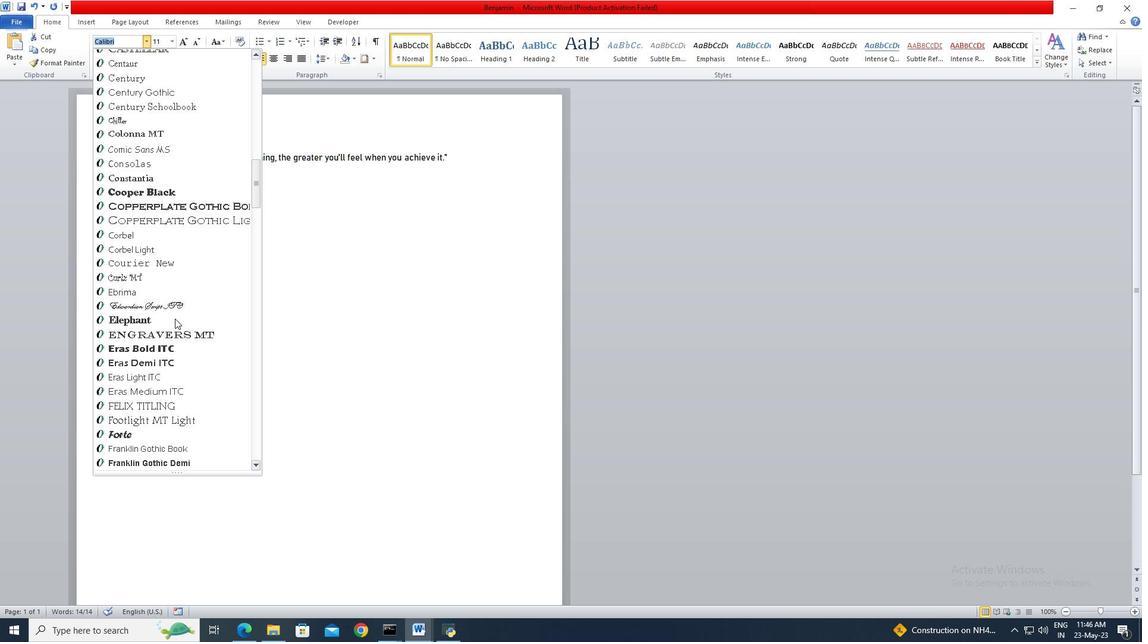 
Action: Mouse scrolled (174, 318) with delta (0, 0)
Screenshot: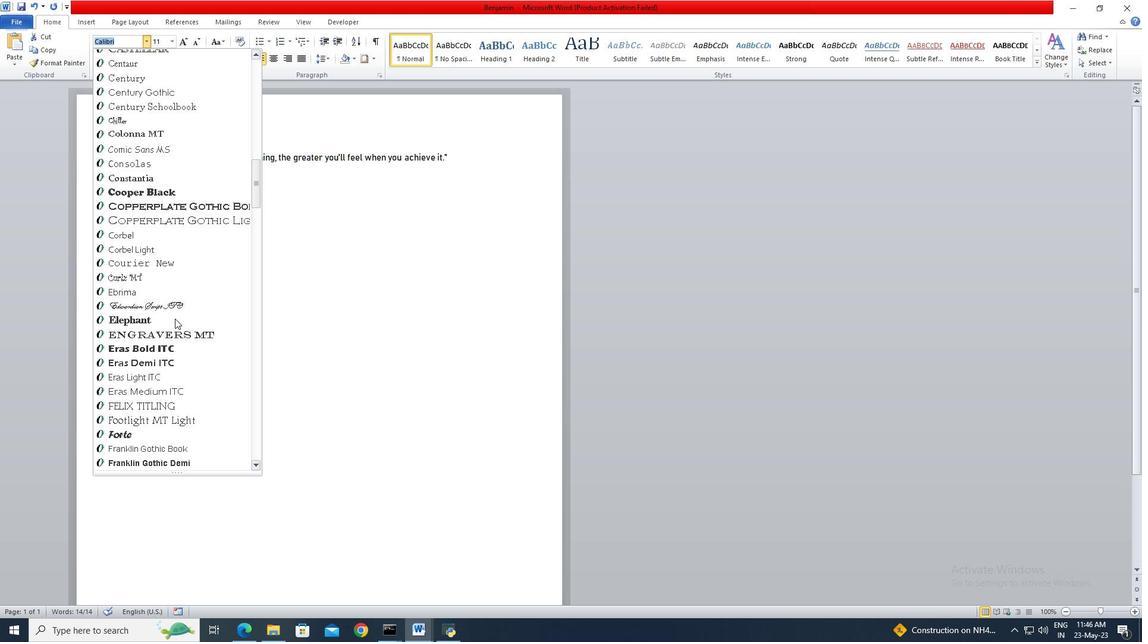 
Action: Mouse scrolled (174, 318) with delta (0, 0)
Screenshot: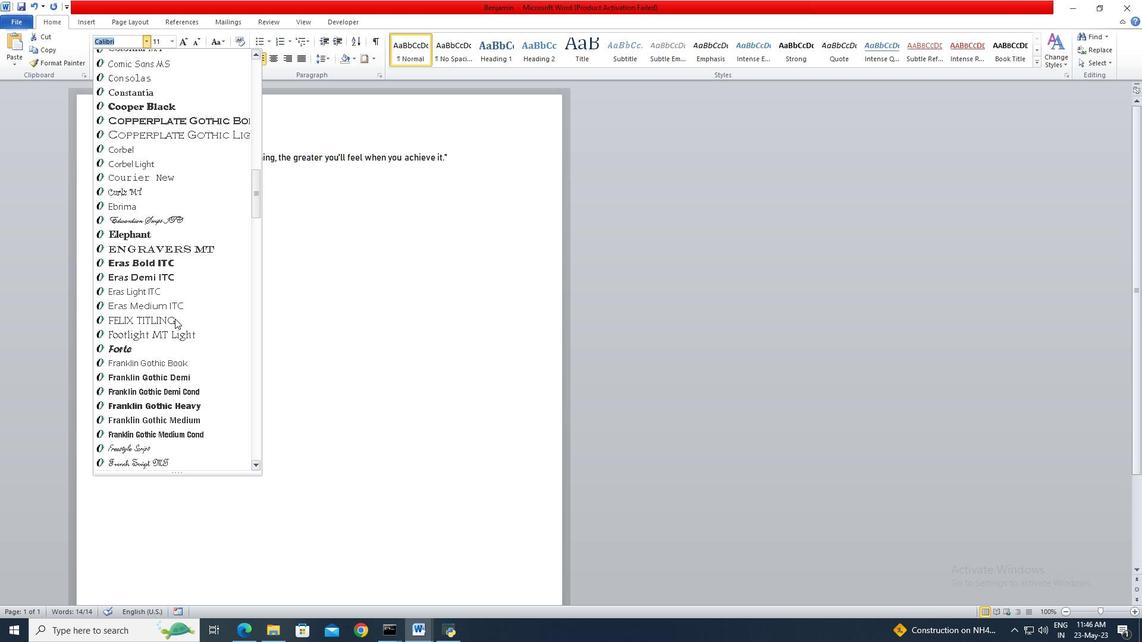 
Action: Mouse scrolled (174, 318) with delta (0, 0)
Screenshot: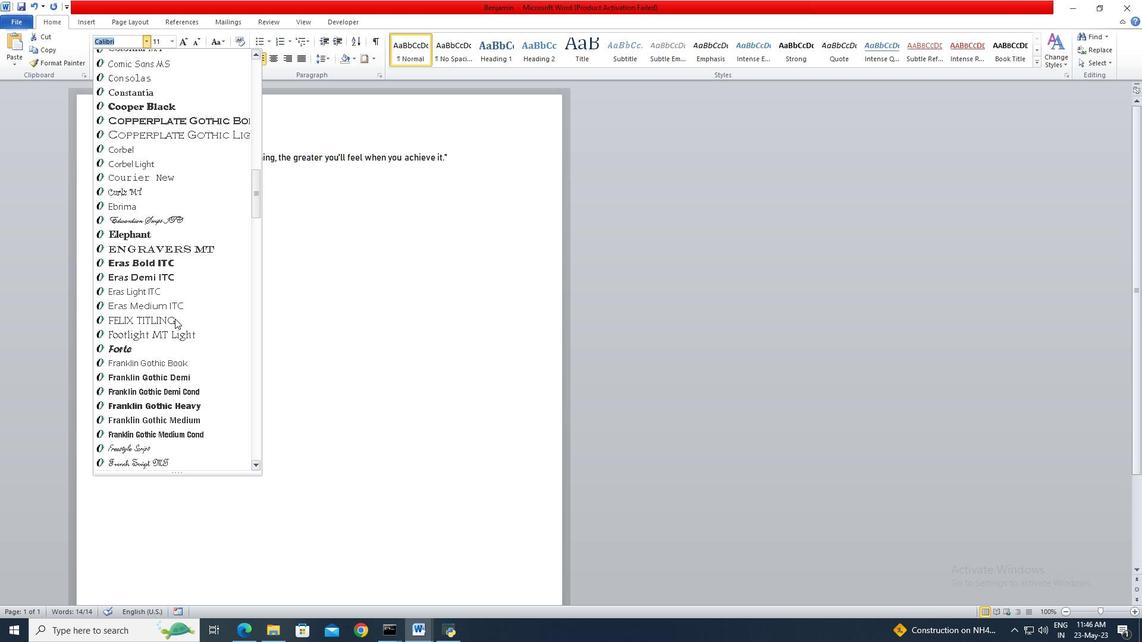 
Action: Mouse scrolled (174, 318) with delta (0, 0)
Screenshot: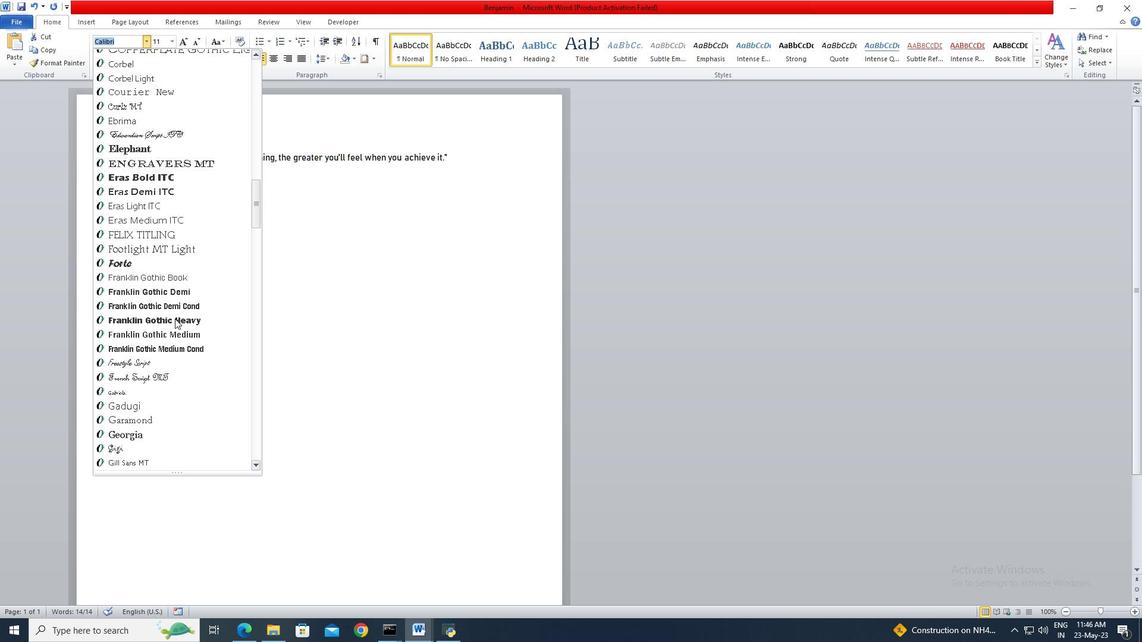 
Action: Mouse scrolled (174, 318) with delta (0, 0)
Screenshot: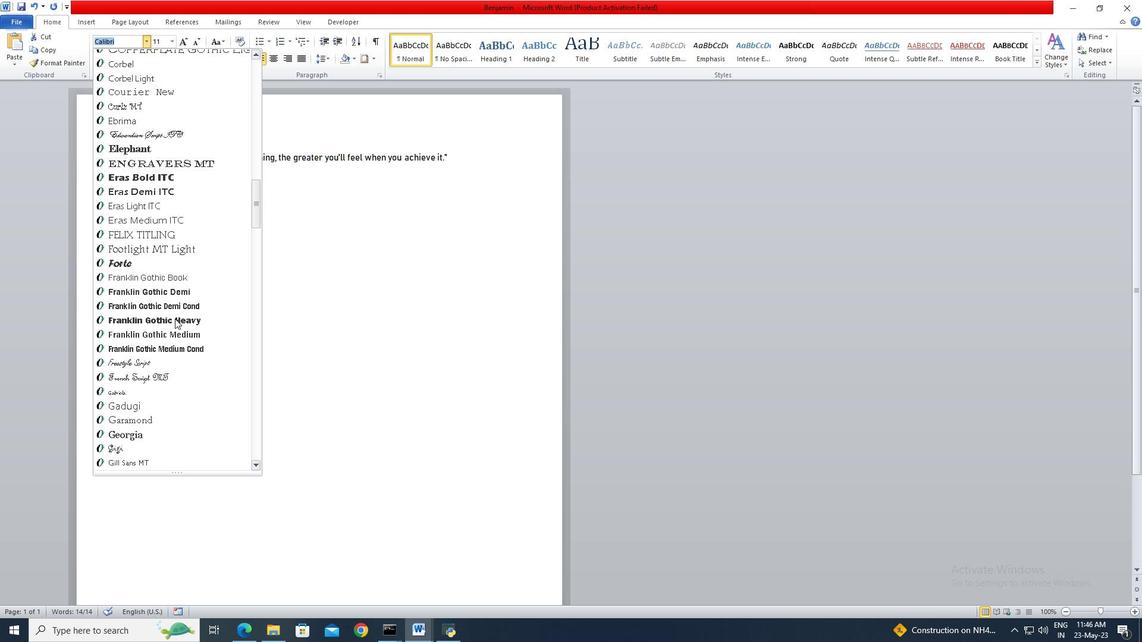
Action: Mouse scrolled (174, 318) with delta (0, 0)
Screenshot: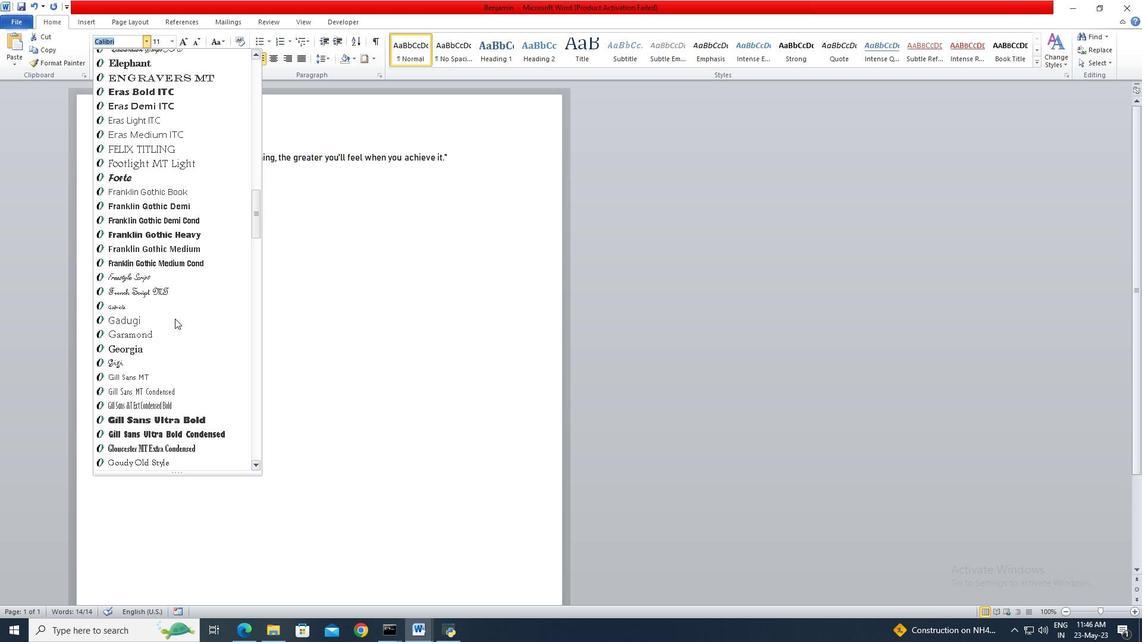 
Action: Mouse scrolled (174, 318) with delta (0, 0)
Screenshot: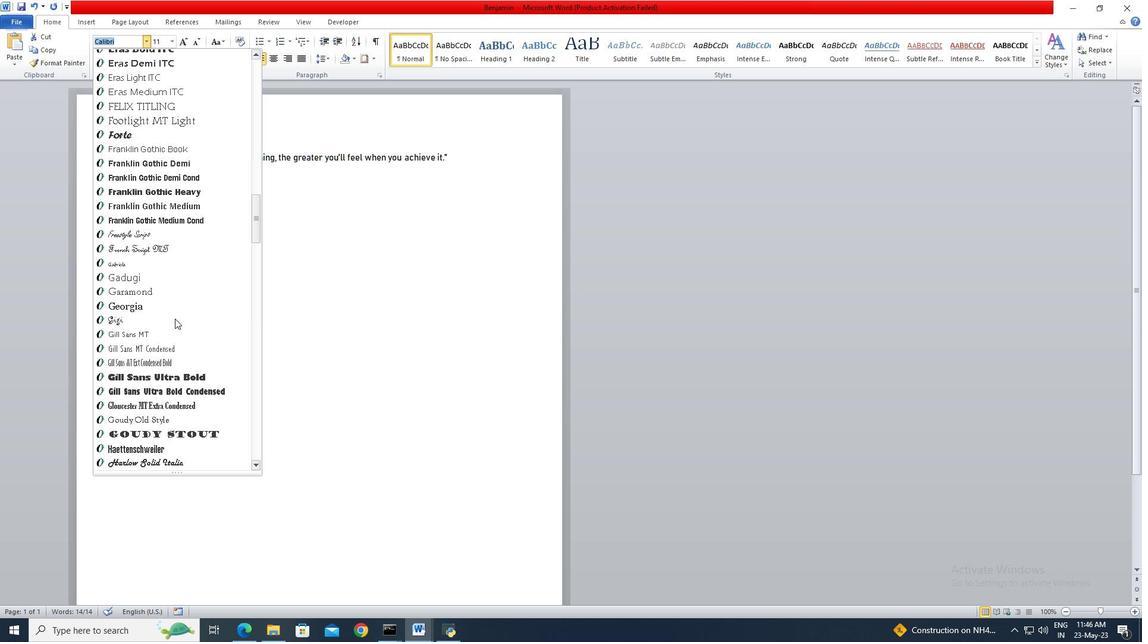 
Action: Mouse scrolled (174, 318) with delta (0, 0)
Screenshot: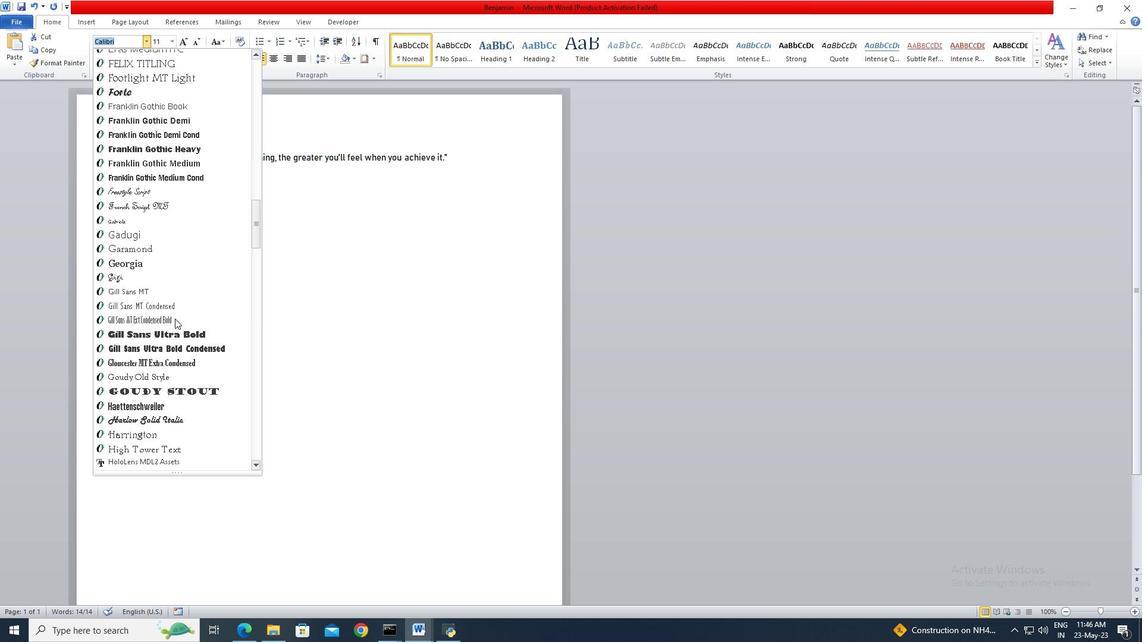 
Action: Mouse scrolled (174, 318) with delta (0, 0)
Screenshot: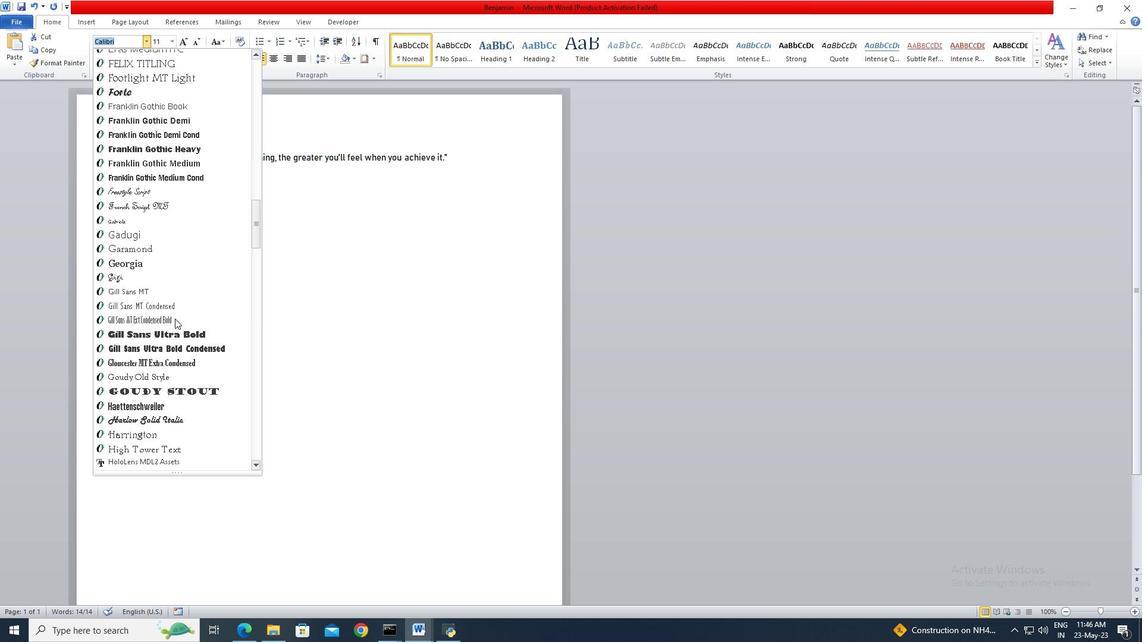 
Action: Mouse scrolled (174, 318) with delta (0, 0)
Screenshot: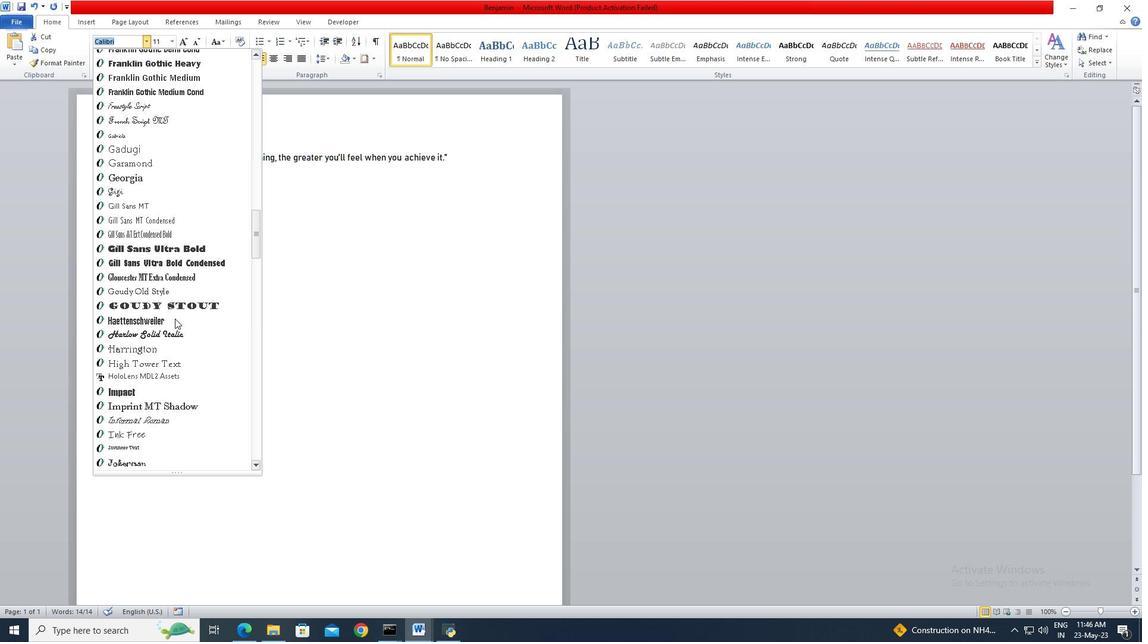 
Action: Mouse scrolled (174, 318) with delta (0, 0)
Screenshot: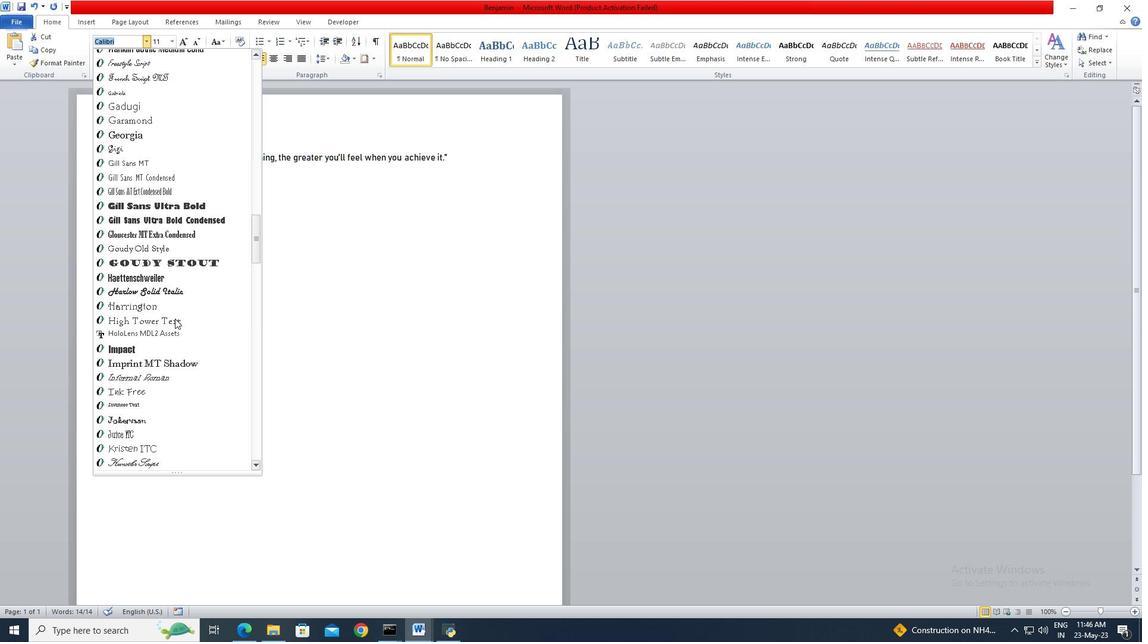 
Action: Mouse moved to (176, 419)
Screenshot: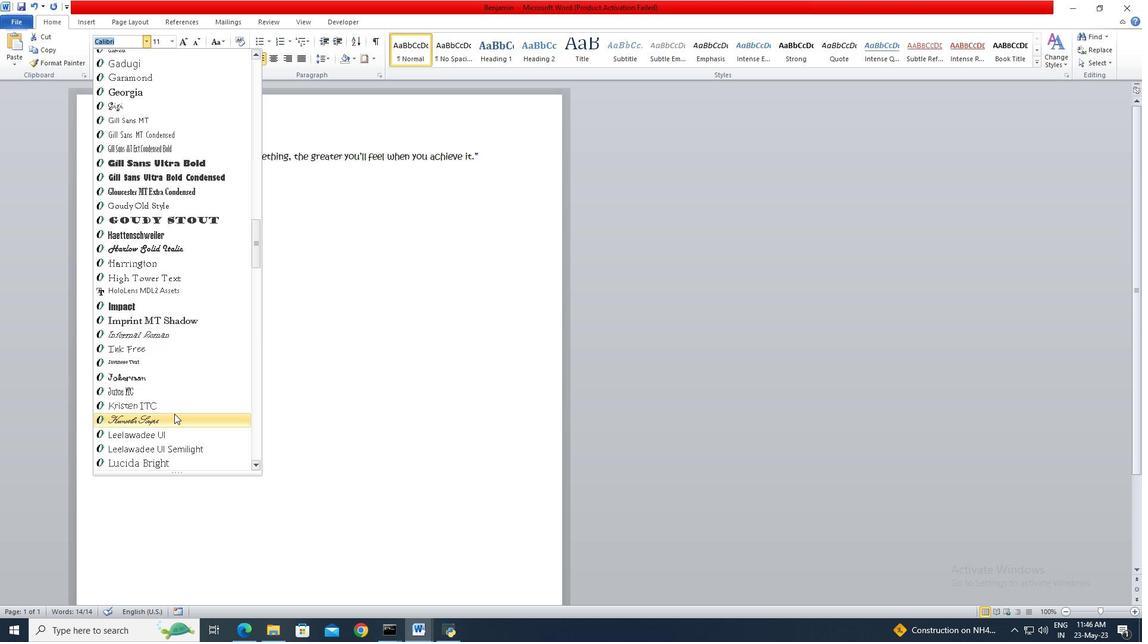 
Action: Mouse pressed left at (176, 419)
Screenshot: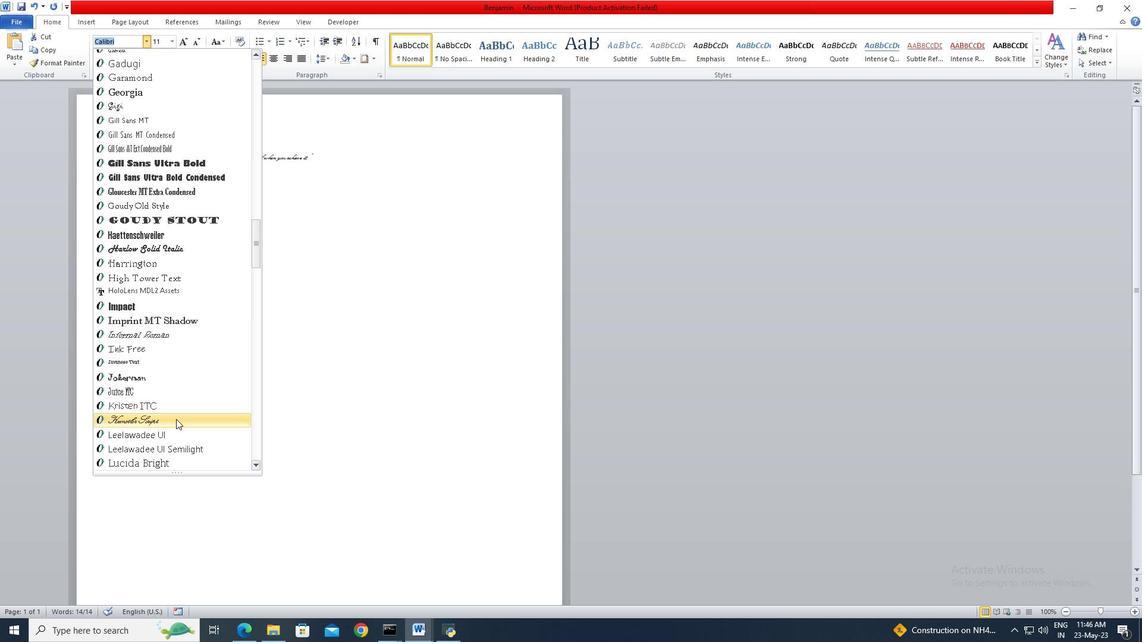 
Action: Mouse moved to (170, 43)
Screenshot: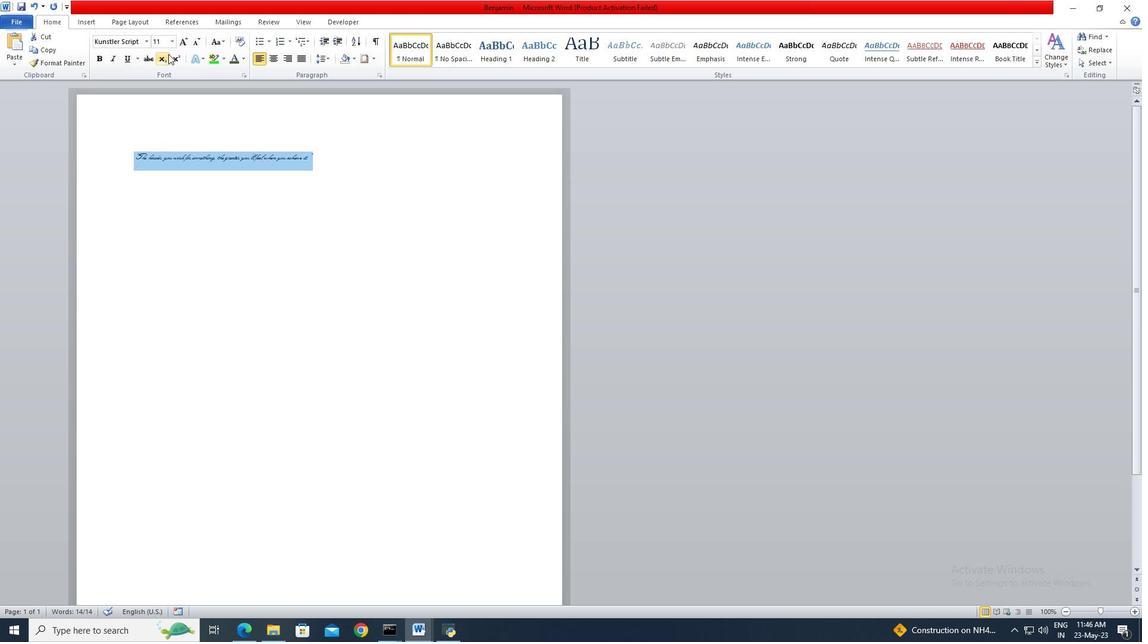 
Action: Mouse pressed left at (170, 43)
Screenshot: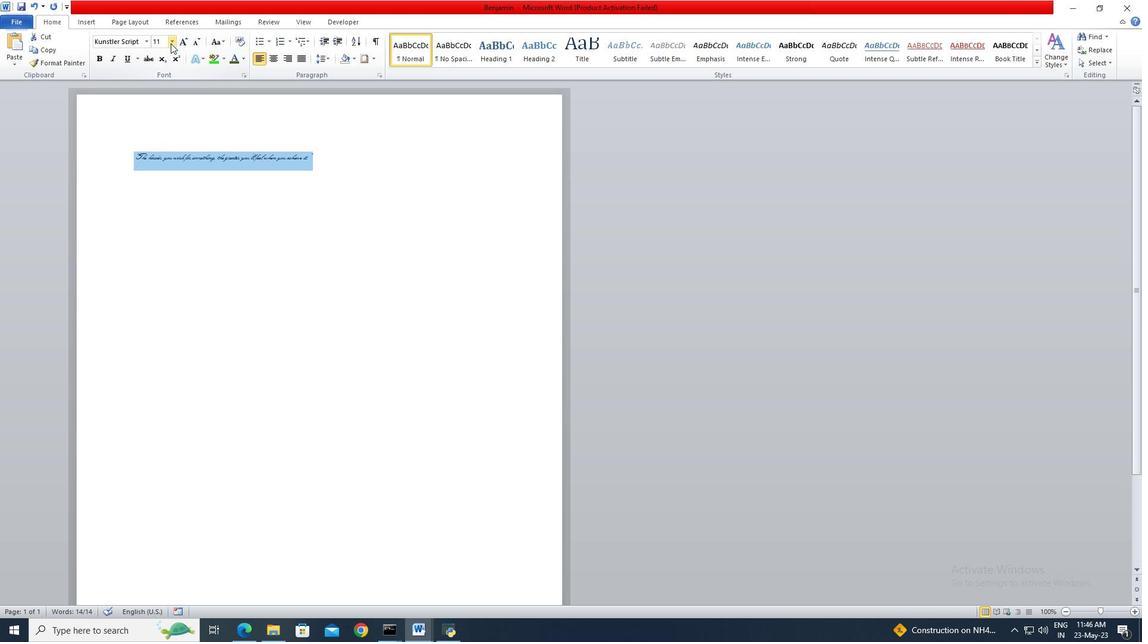 
Action: Mouse moved to (163, 145)
Screenshot: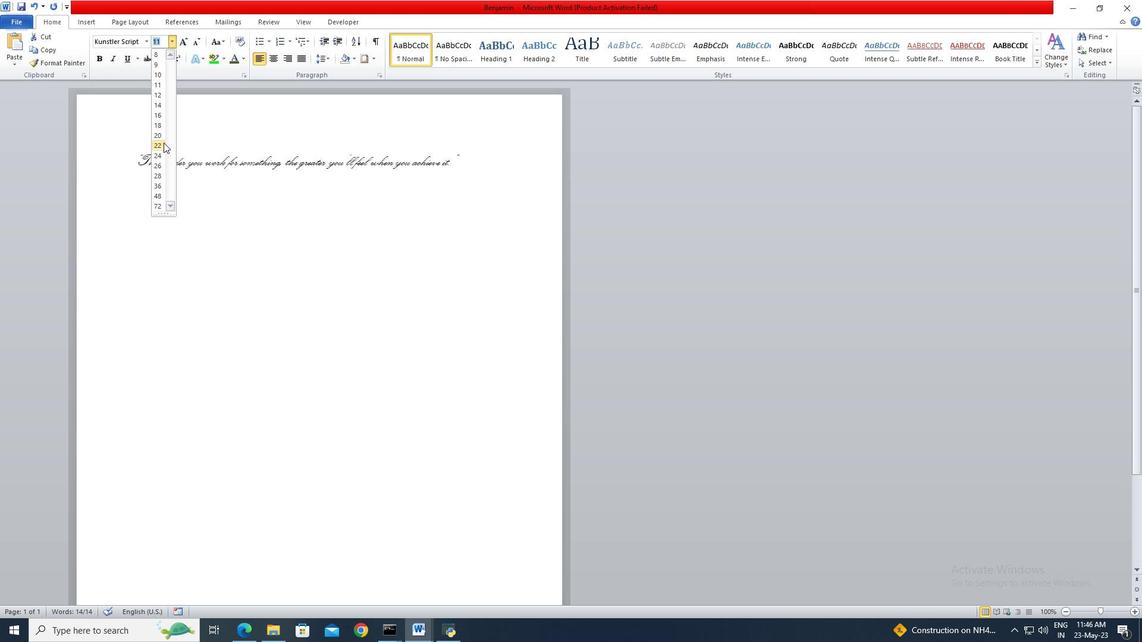 
Action: Mouse pressed left at (163, 145)
Screenshot: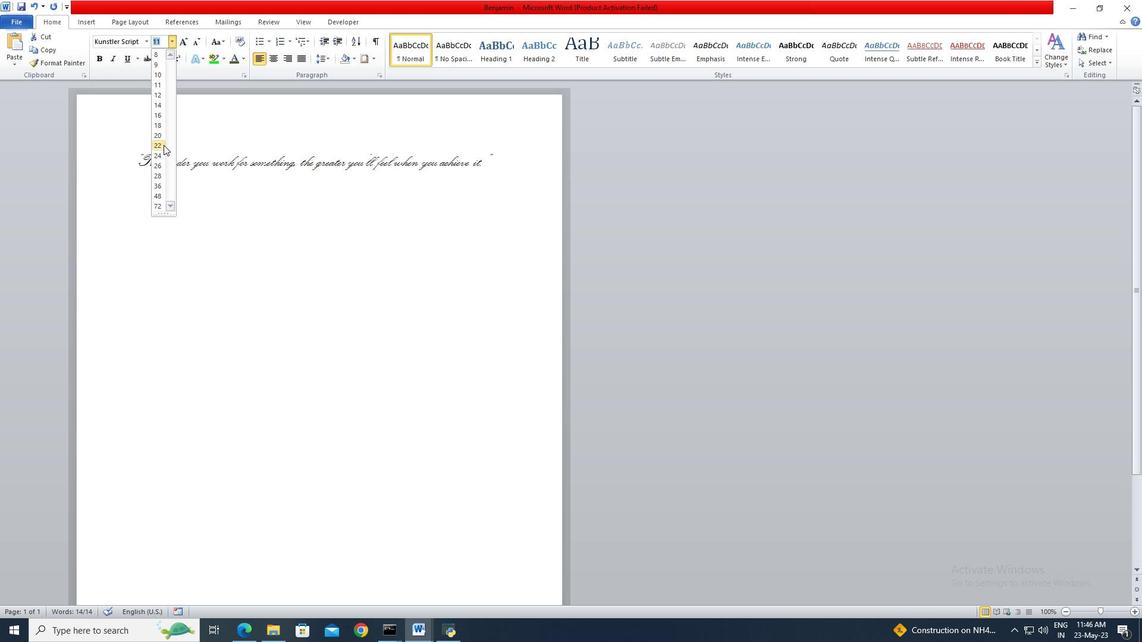 
Action: Mouse moved to (274, 61)
Screenshot: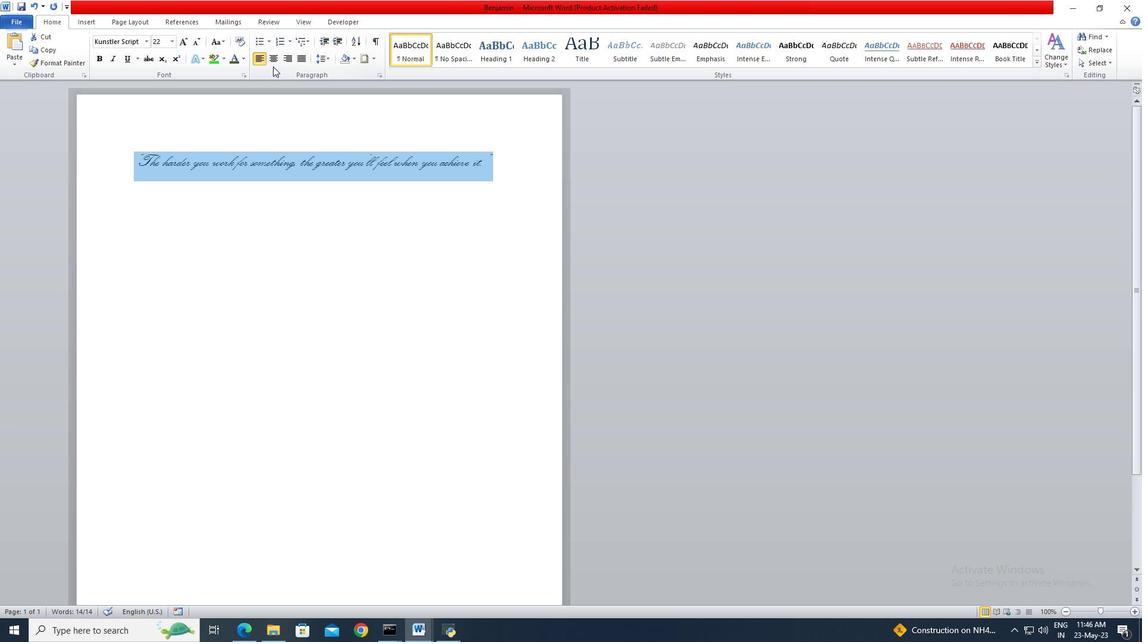 
Action: Mouse pressed left at (274, 61)
Screenshot: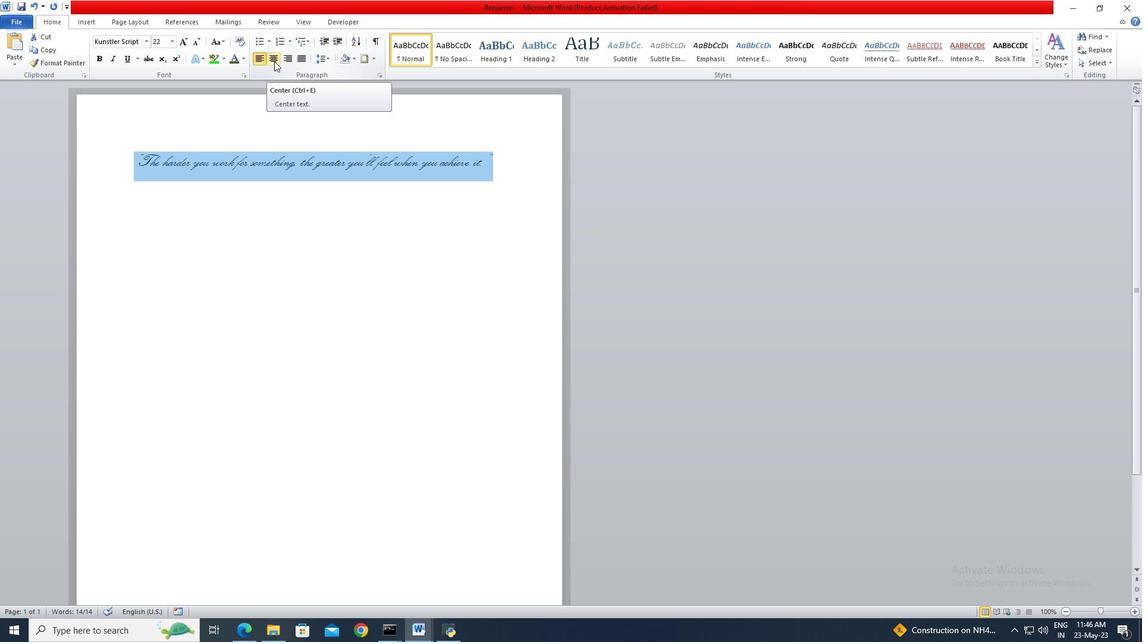 
Action: Mouse moved to (242, 57)
Screenshot: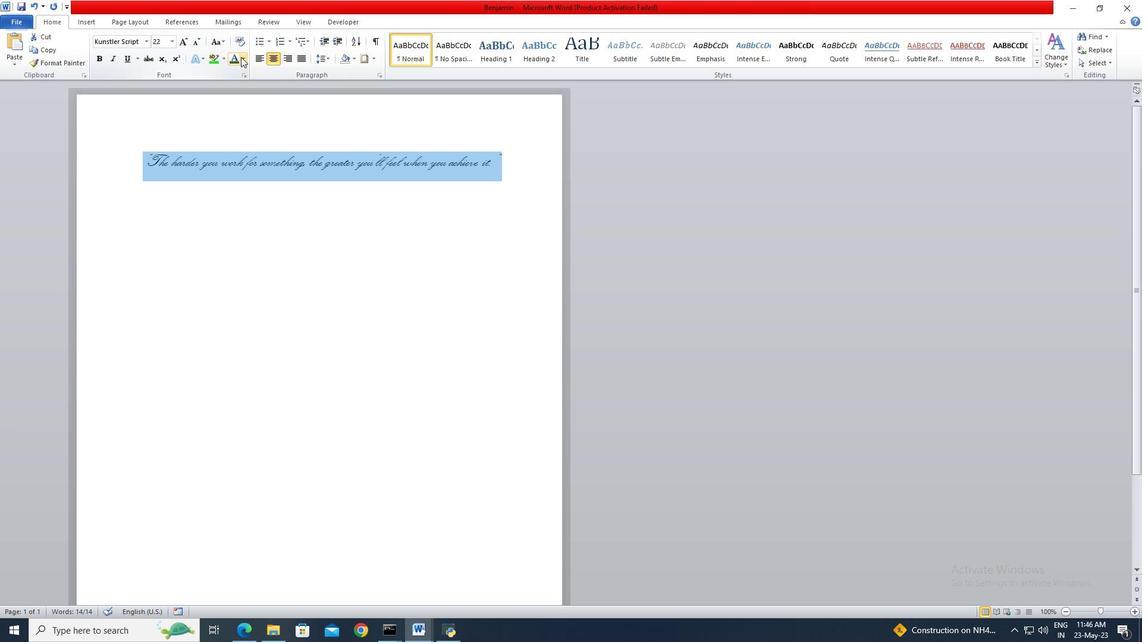 
Action: Mouse pressed left at (242, 57)
Screenshot: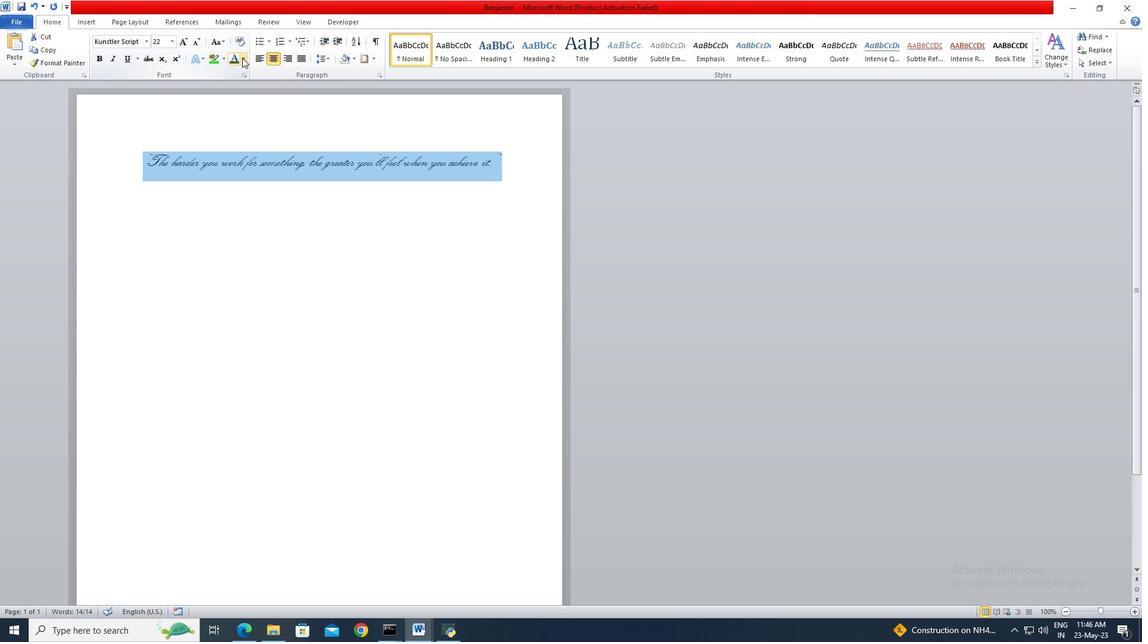 
Action: Mouse moved to (294, 132)
Screenshot: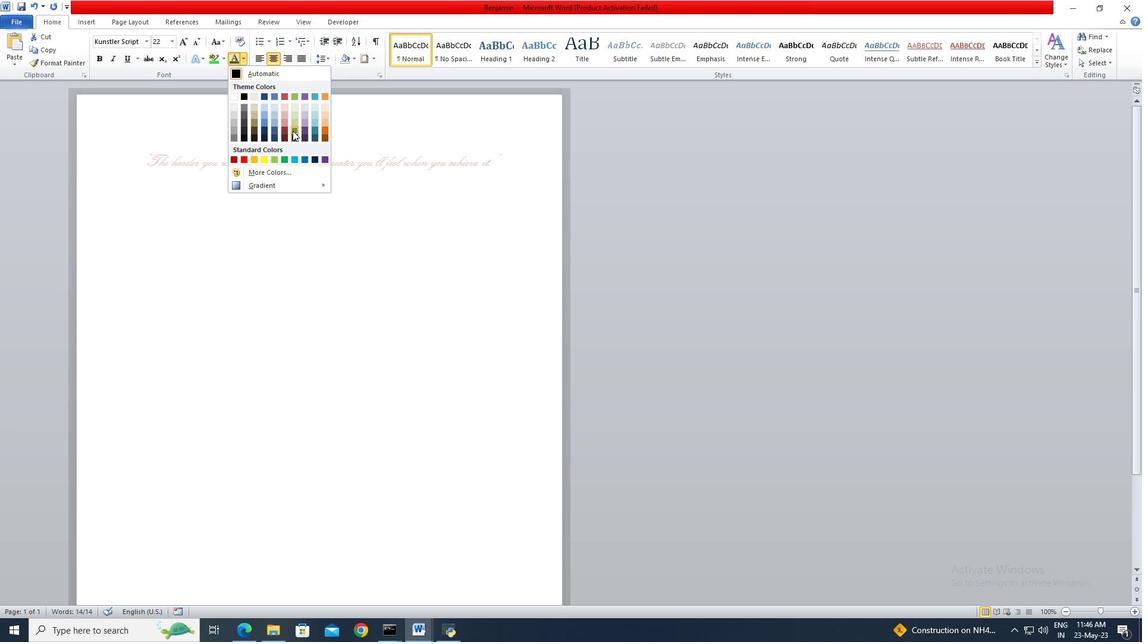 
Action: Mouse pressed left at (294, 132)
Screenshot: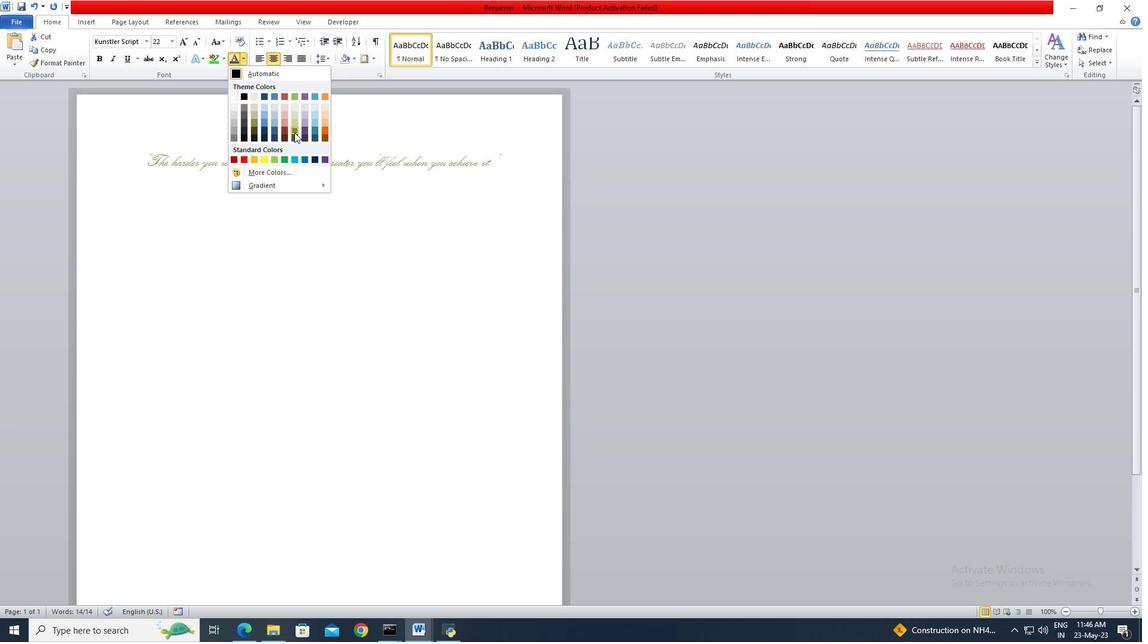 
Action: Mouse moved to (507, 159)
Screenshot: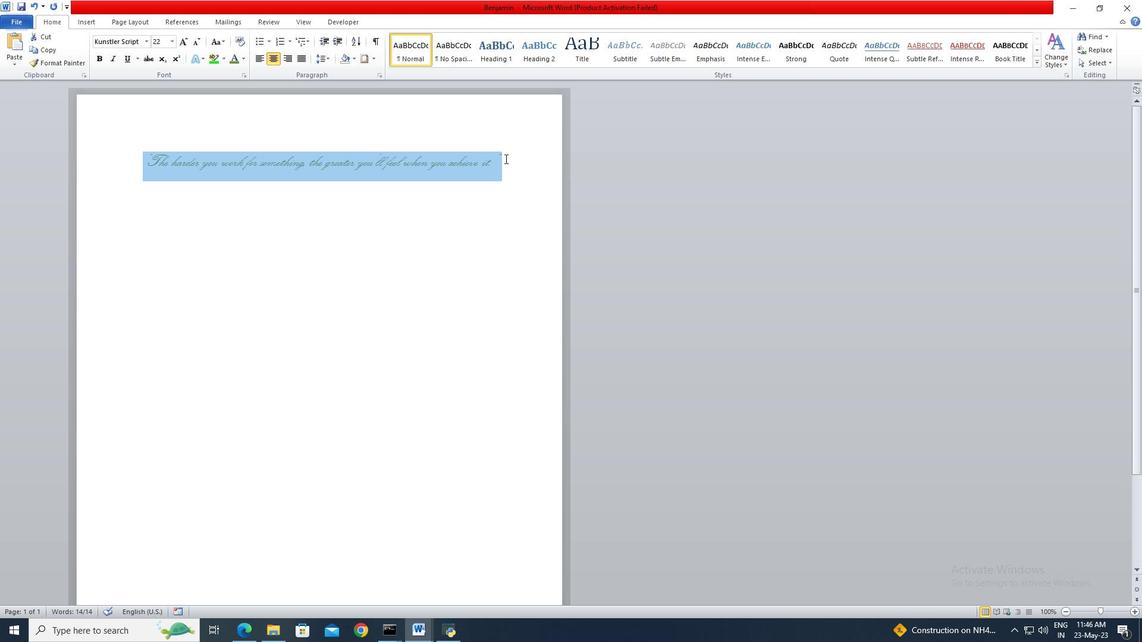 
Action: Mouse pressed left at (507, 159)
Screenshot: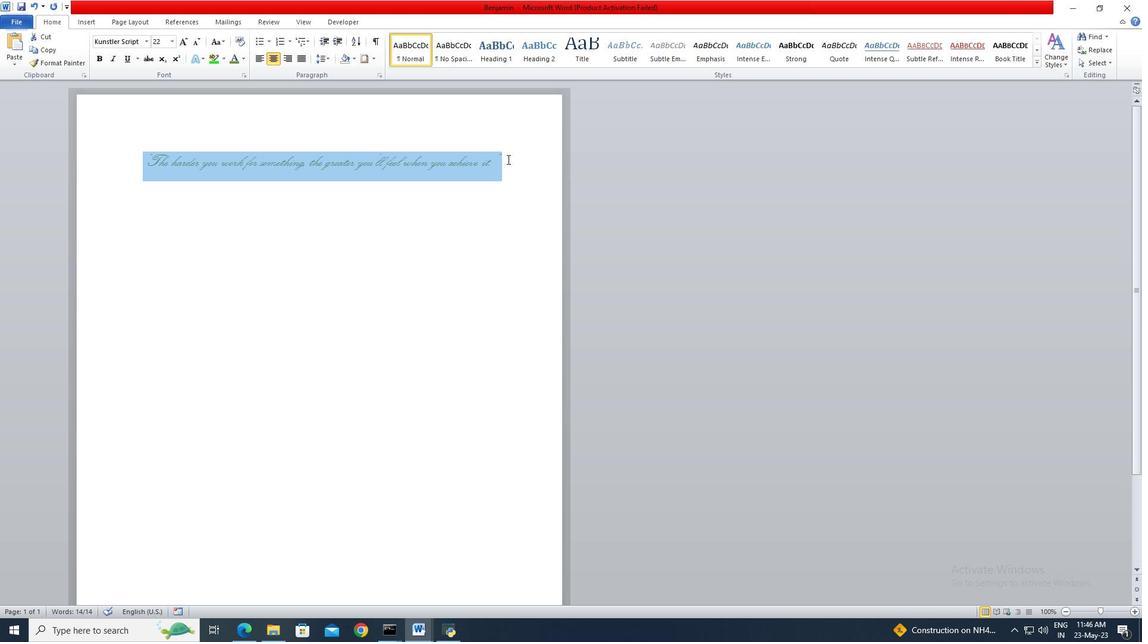 
